 Task: Look for space in Susanville, United States from 6th September, 2023 to 15th September, 2023 for 6 adults in price range Rs.8000 to Rs.12000. Place can be entire place or private room with 6 bedrooms having 6 beds and 6 bathrooms. Property type can be house, flat, guest house. Amenities needed are: wifi, TV, free parkinig on premises, gym, breakfast. Booking option can be shelf check-in. Required host language is English.
Action: Mouse moved to (453, 116)
Screenshot: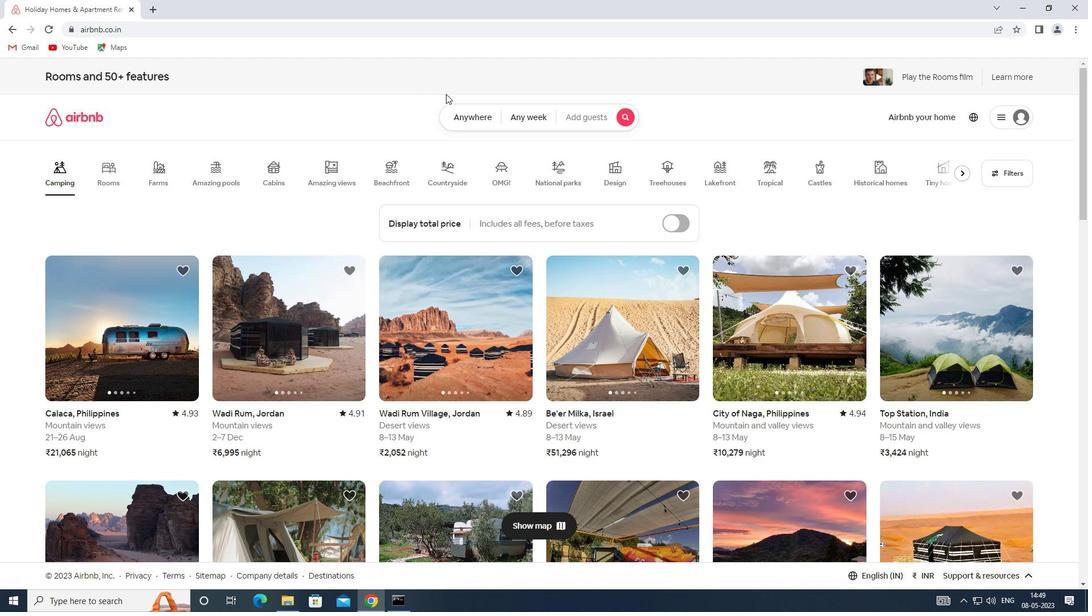 
Action: Mouse pressed left at (453, 116)
Screenshot: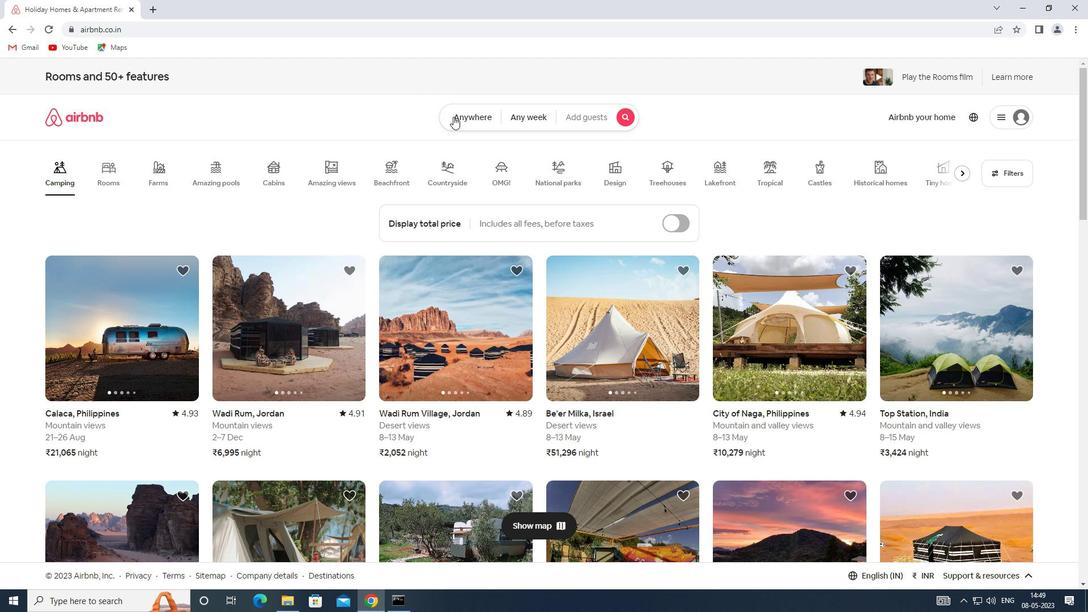 
Action: Mouse moved to (392, 151)
Screenshot: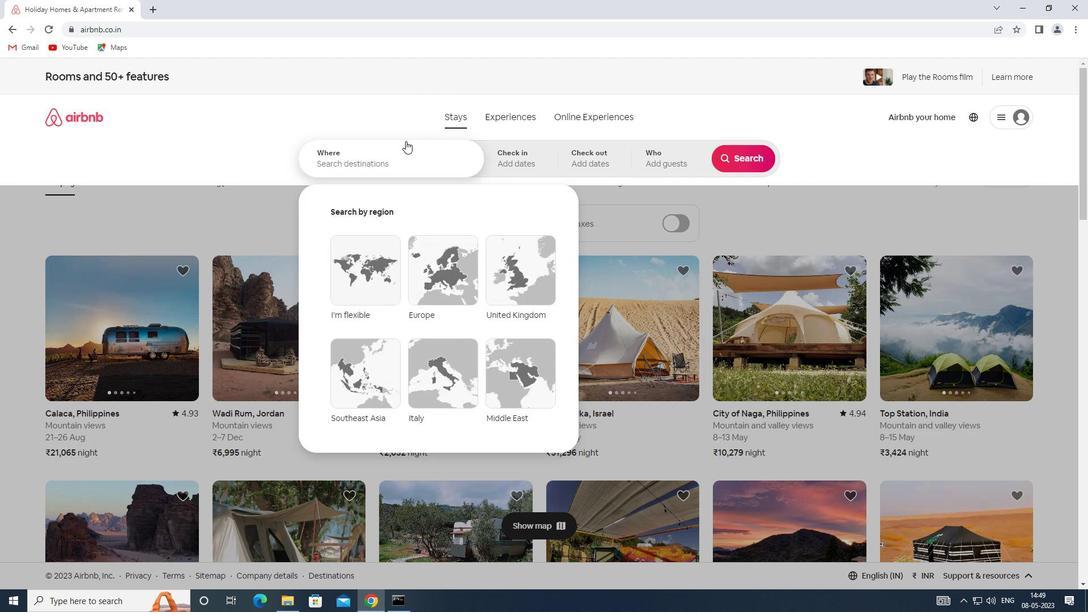 
Action: Mouse pressed left at (392, 151)
Screenshot: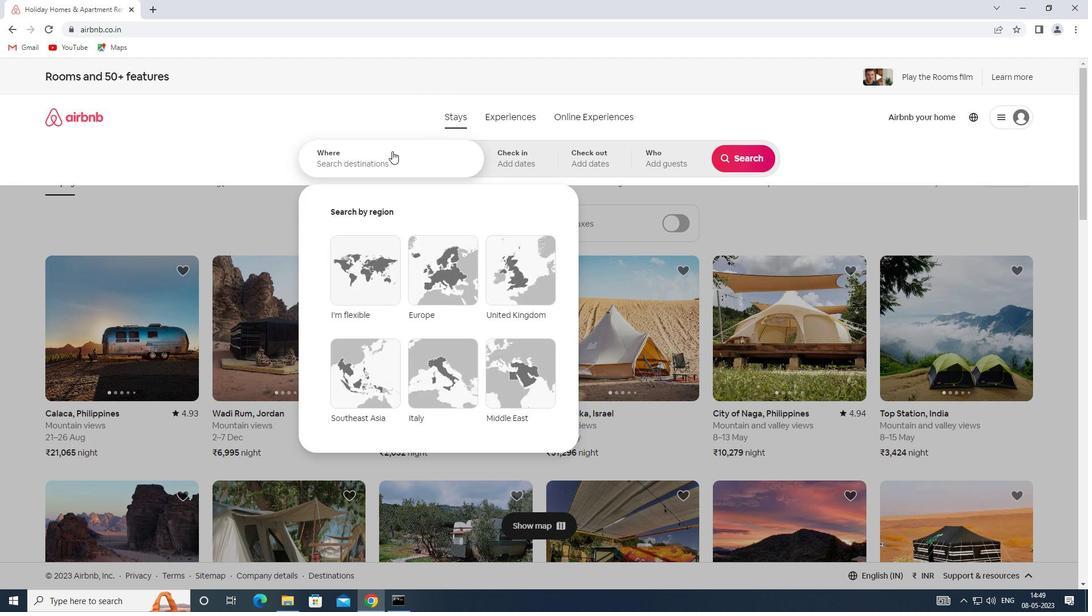 
Action: Key pressed <Key.shift><Key.shift><Key.shift><Key.shift><Key.shift><Key.shift><Key.shift><Key.shift><Key.shift><Key.shift>SPACE<Key.space>IN<Key.space><Key.shift>SUSANVILLE,<Key.shift>UNITED<Key.space><Key.shift>STATES
Screenshot: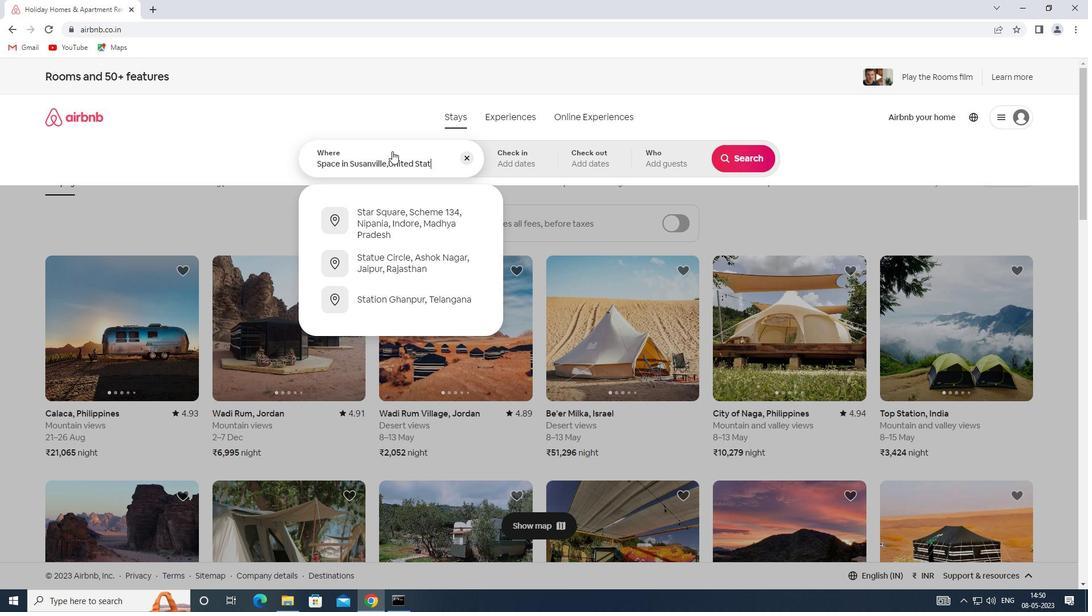 
Action: Mouse moved to (514, 151)
Screenshot: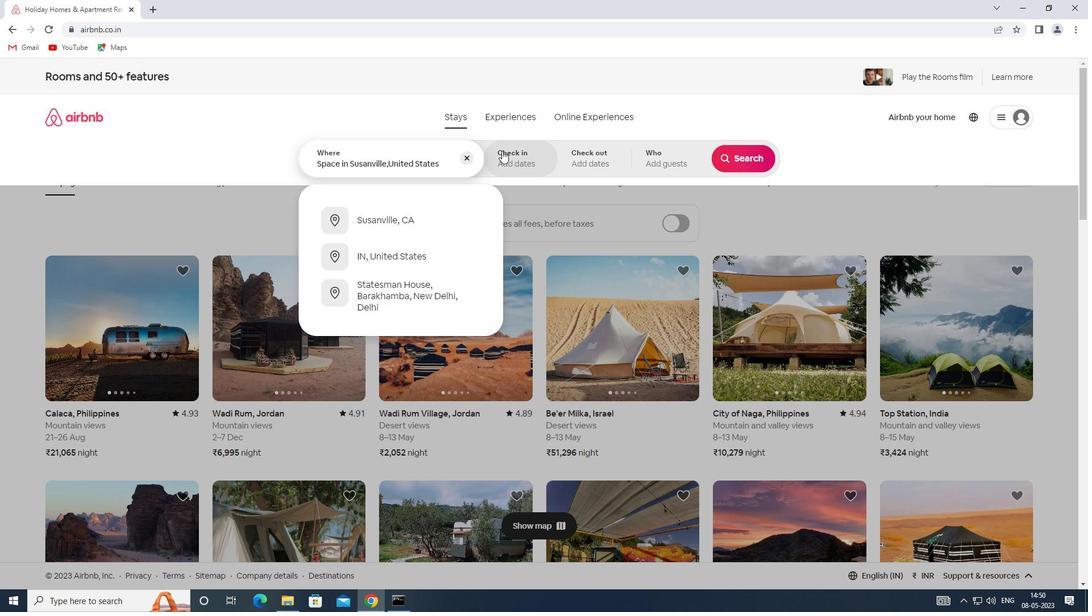 
Action: Mouse pressed left at (514, 151)
Screenshot: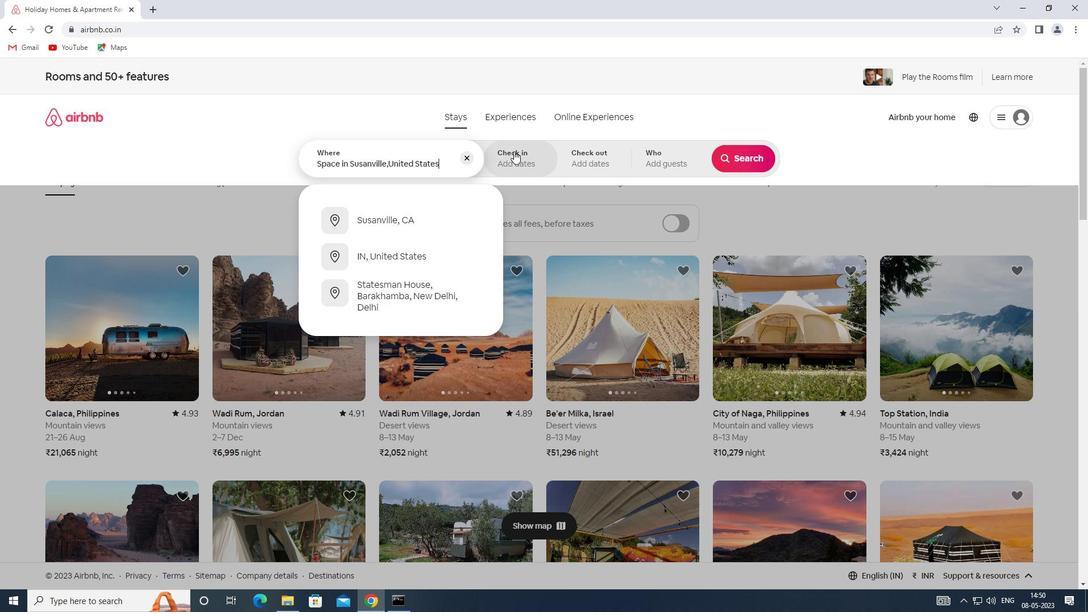 
Action: Mouse moved to (743, 248)
Screenshot: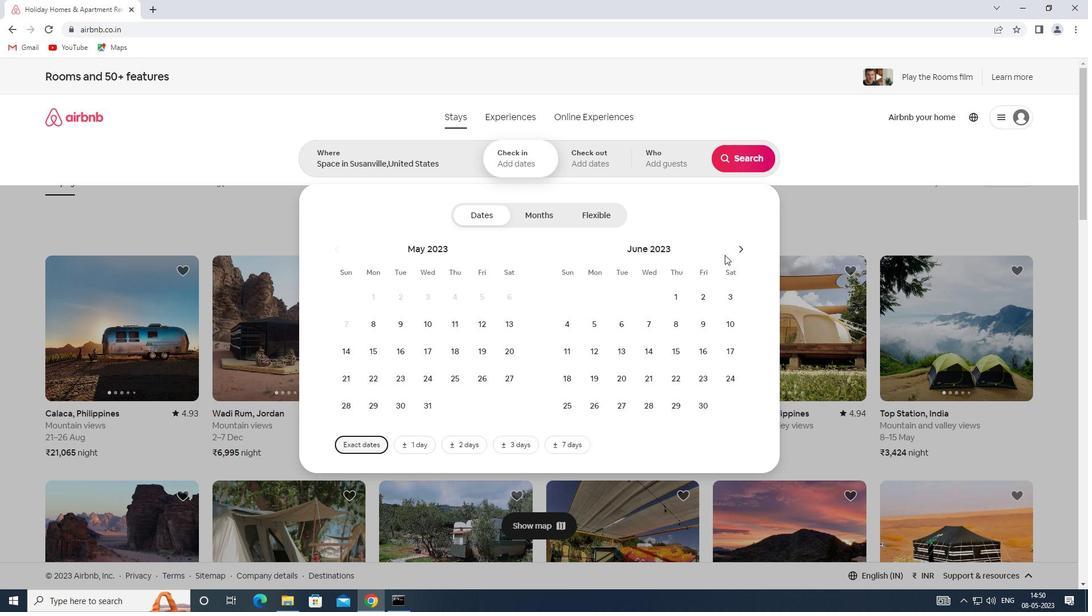 
Action: Mouse pressed left at (743, 248)
Screenshot: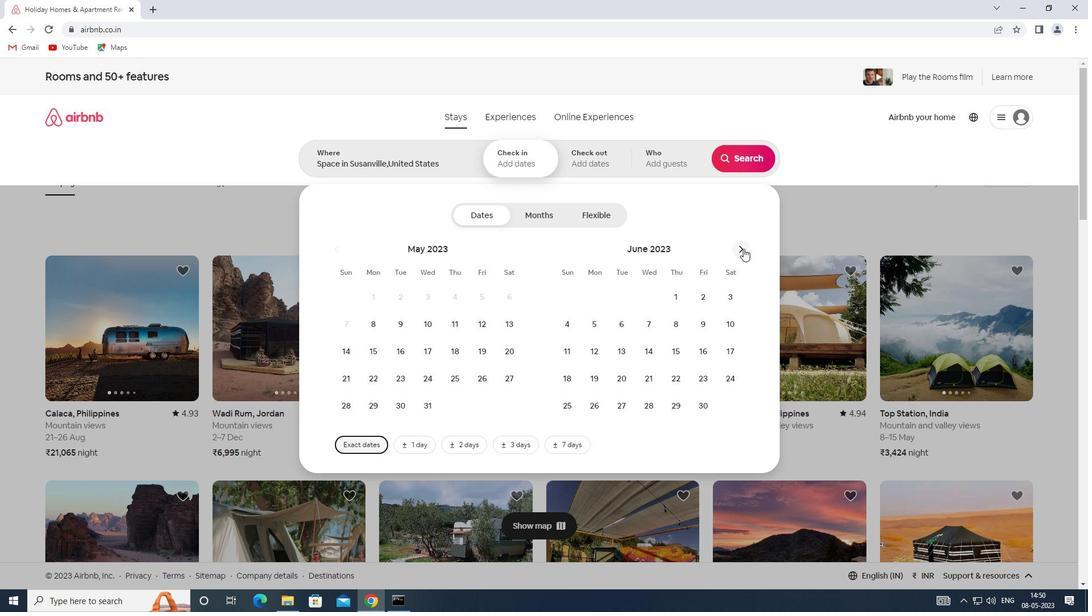 
Action: Mouse pressed left at (743, 248)
Screenshot: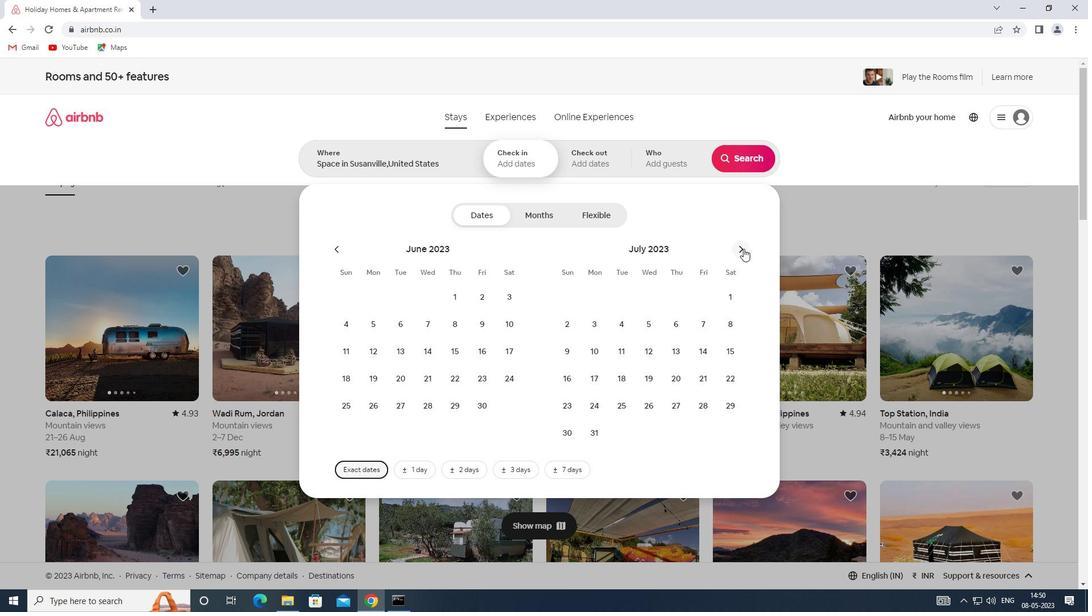 
Action: Mouse pressed left at (743, 248)
Screenshot: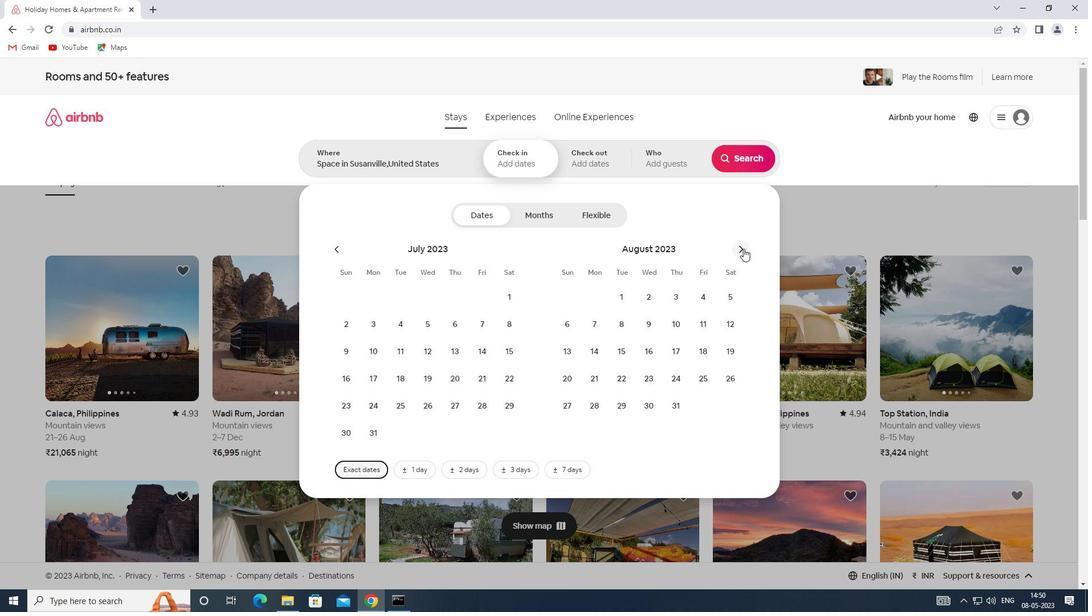 
Action: Mouse moved to (645, 319)
Screenshot: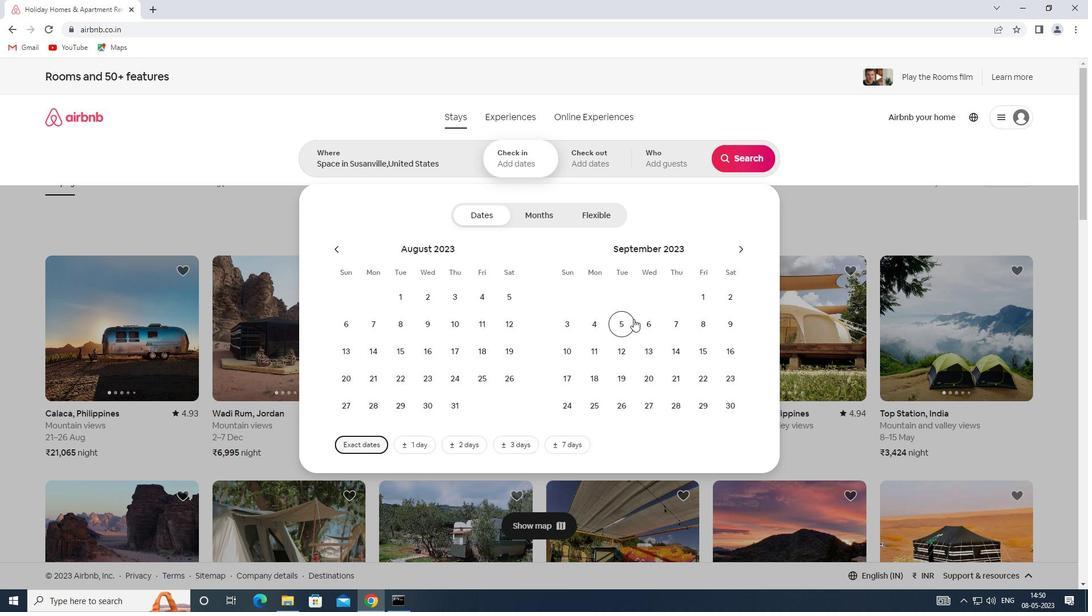
Action: Mouse pressed left at (645, 319)
Screenshot: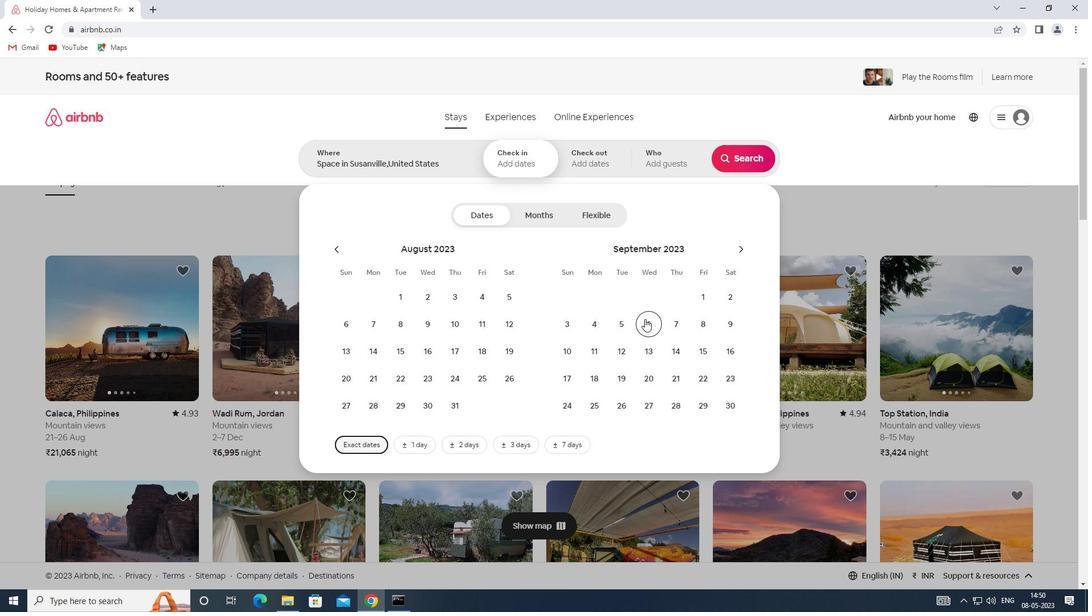 
Action: Mouse moved to (701, 351)
Screenshot: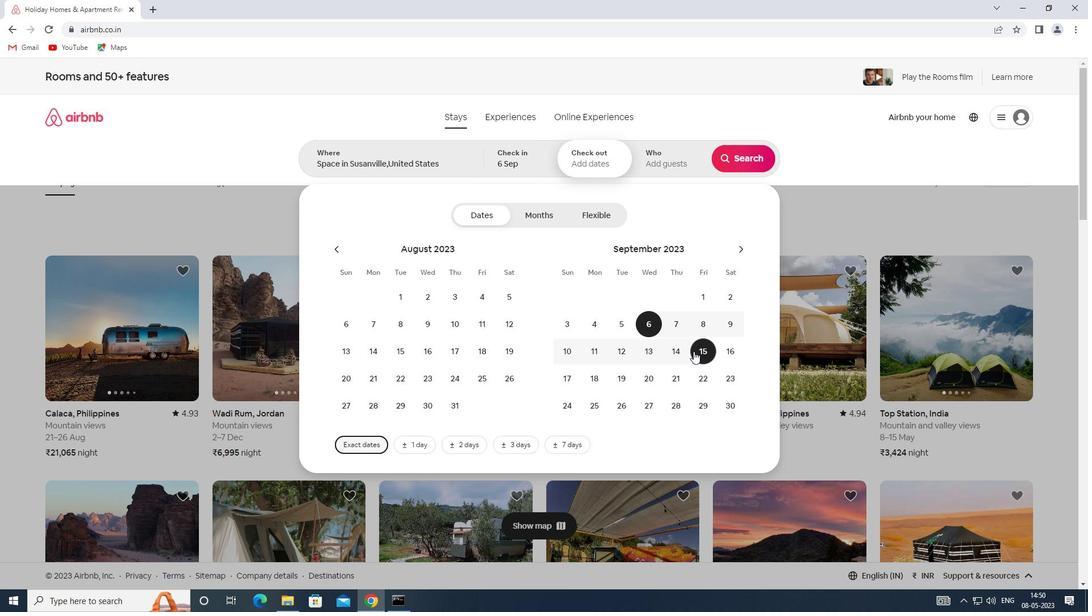 
Action: Mouse pressed left at (701, 351)
Screenshot: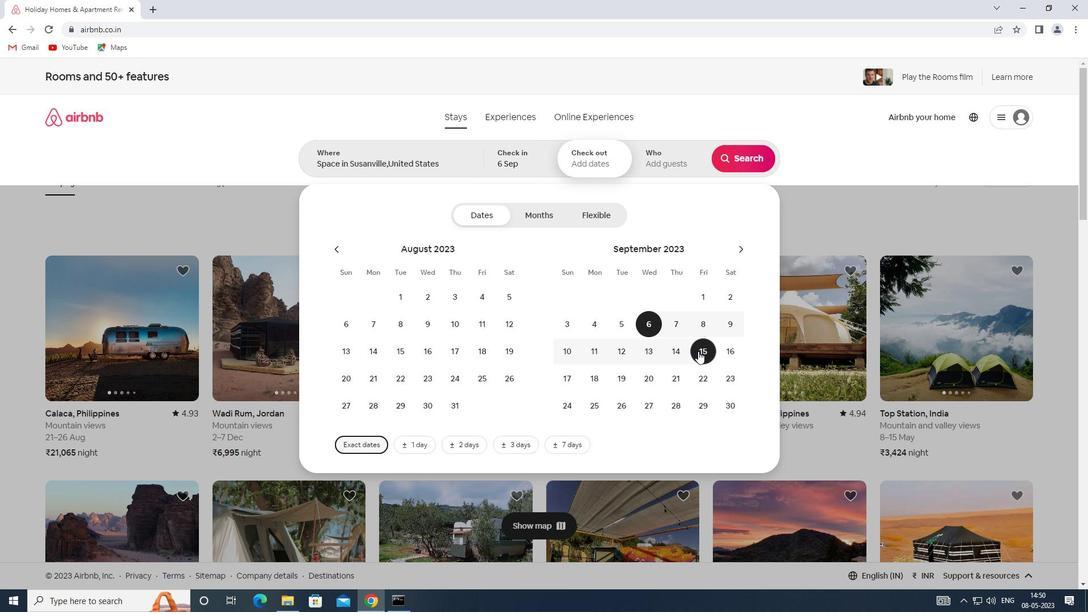 
Action: Mouse moved to (671, 163)
Screenshot: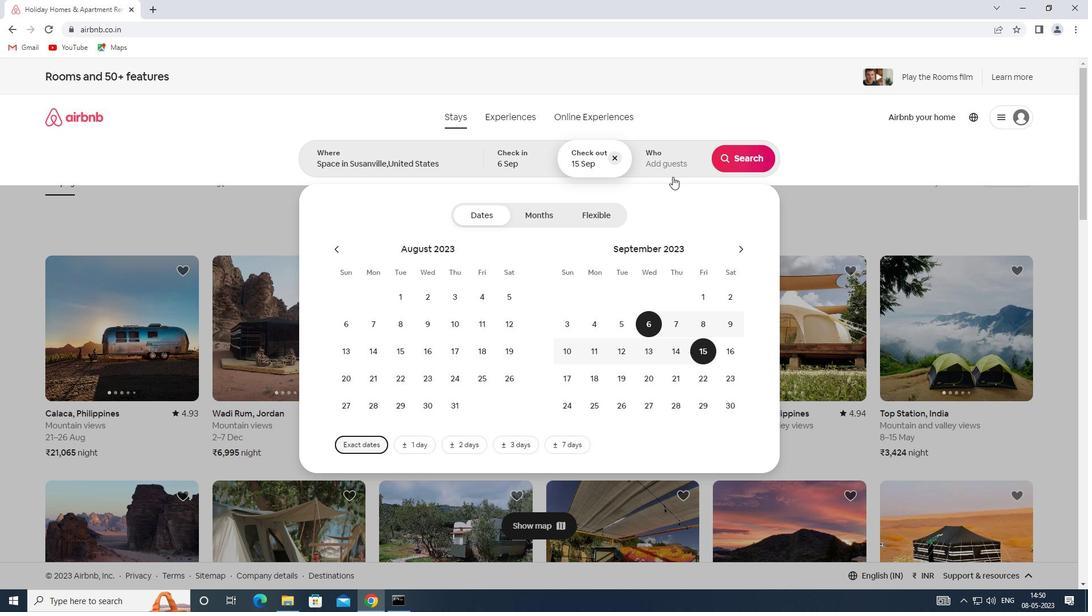 
Action: Mouse pressed left at (671, 163)
Screenshot: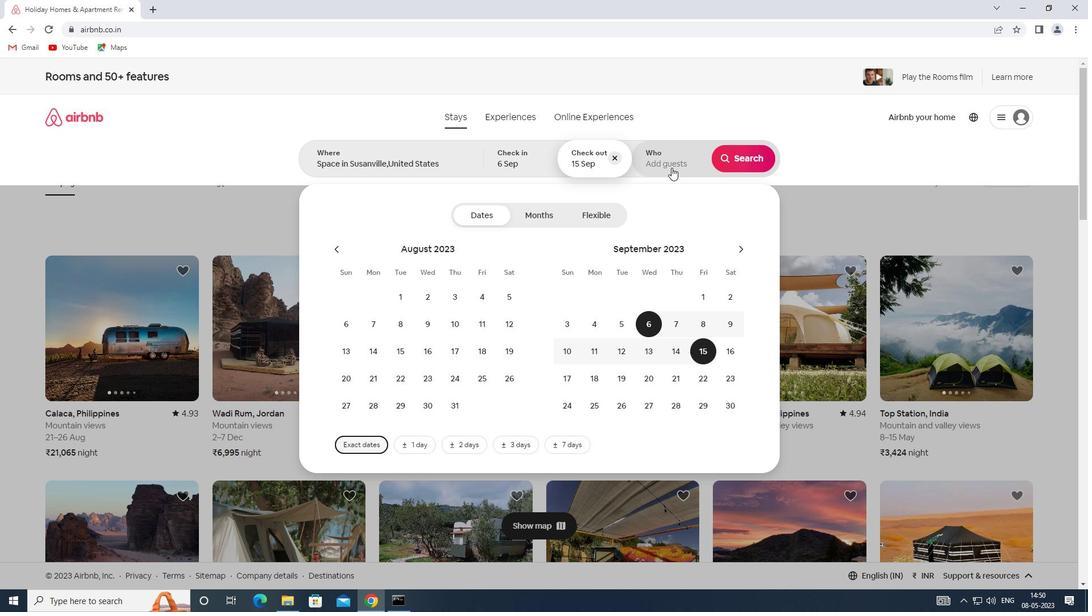
Action: Mouse moved to (746, 226)
Screenshot: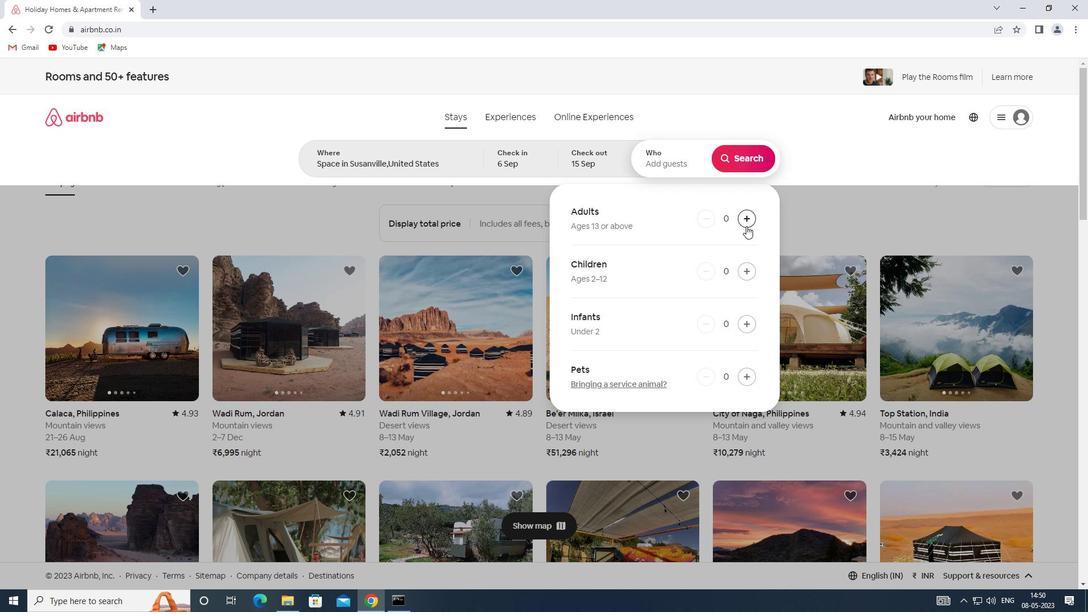 
Action: Mouse pressed left at (746, 226)
Screenshot: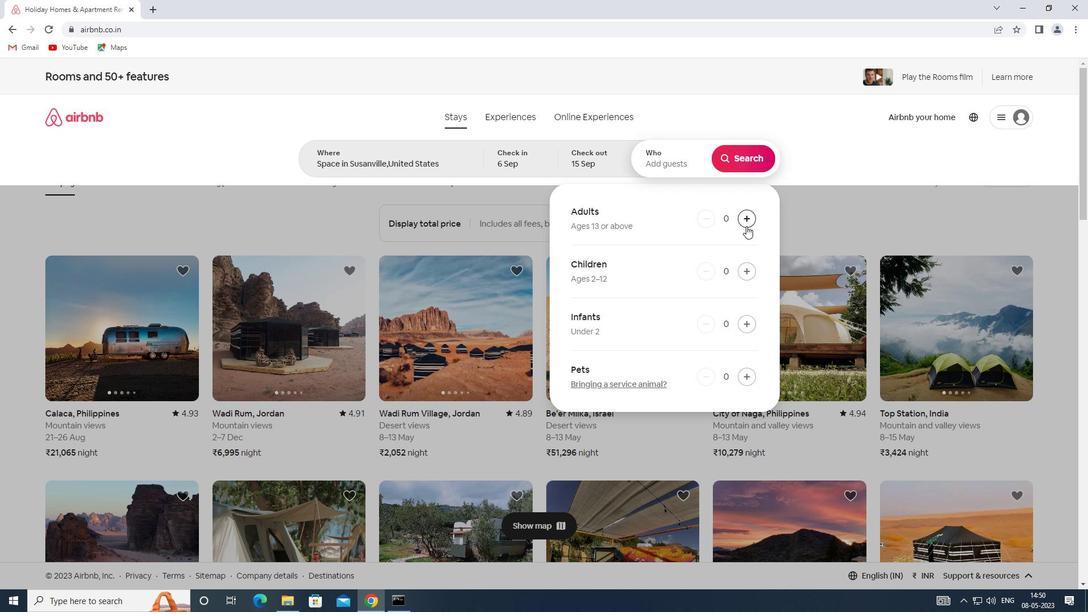 
Action: Mouse pressed left at (746, 226)
Screenshot: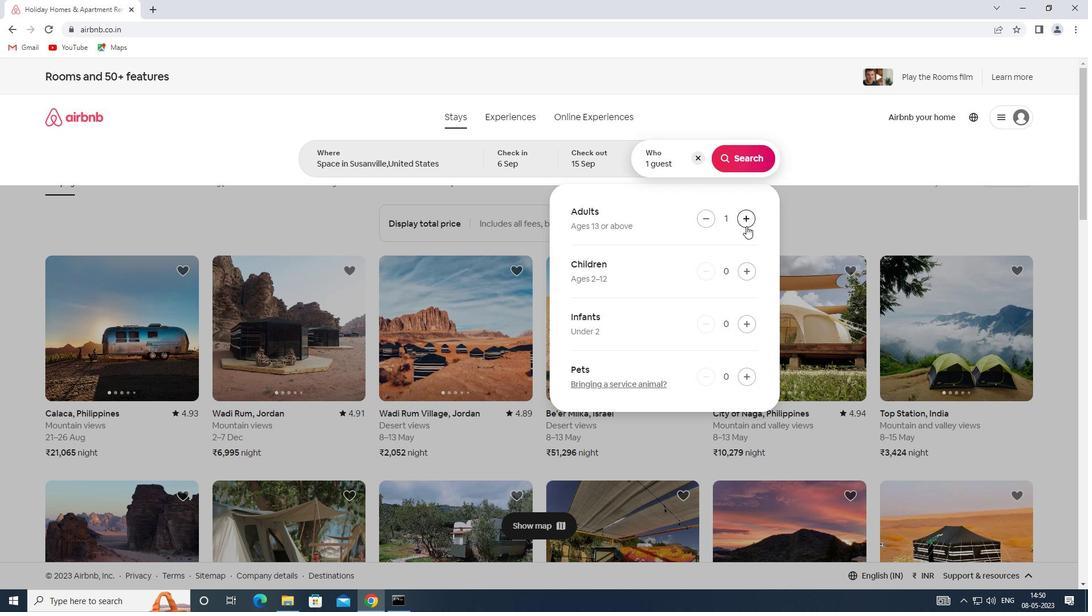 
Action: Mouse pressed left at (746, 226)
Screenshot: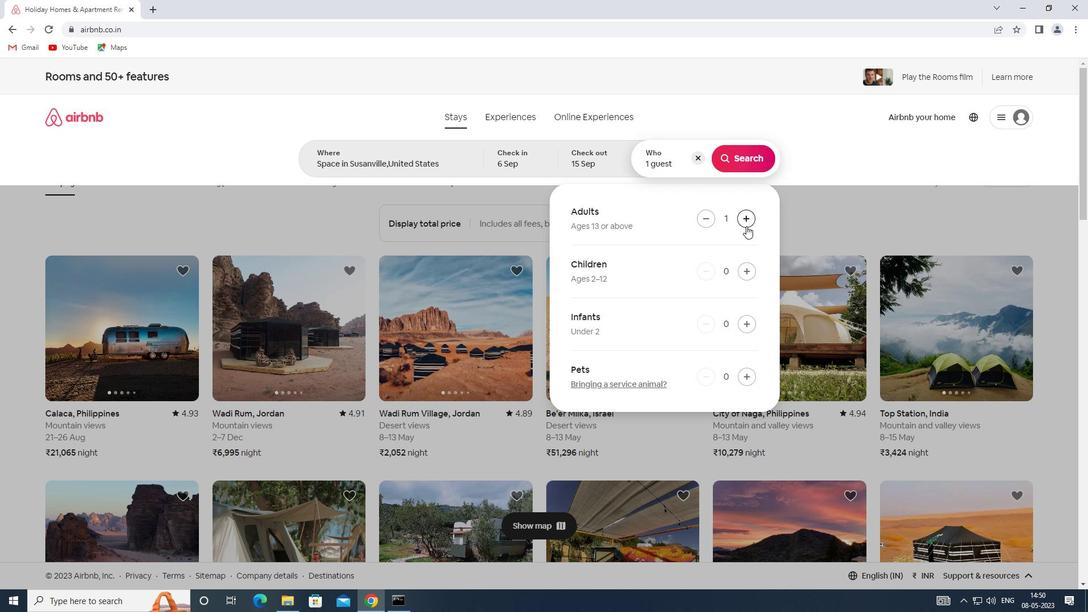 
Action: Mouse pressed left at (746, 226)
Screenshot: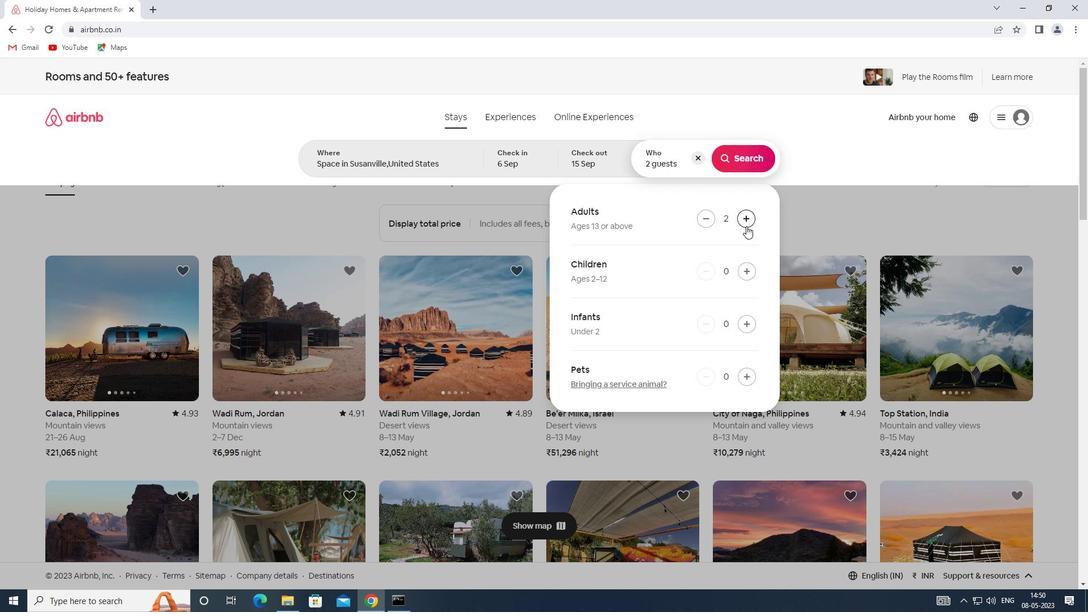 
Action: Mouse pressed left at (746, 226)
Screenshot: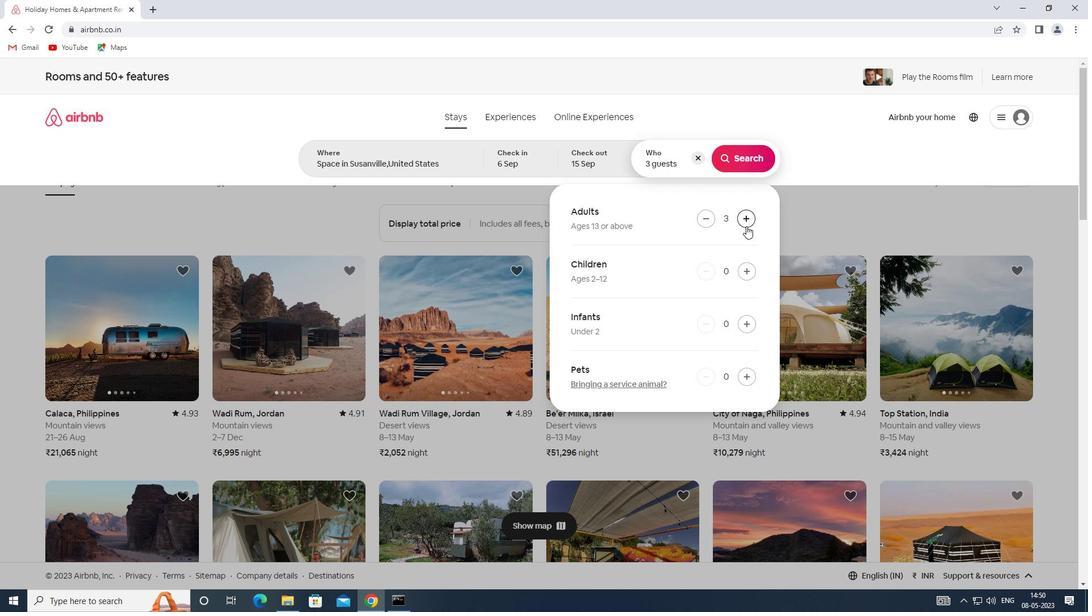 
Action: Mouse pressed left at (746, 226)
Screenshot: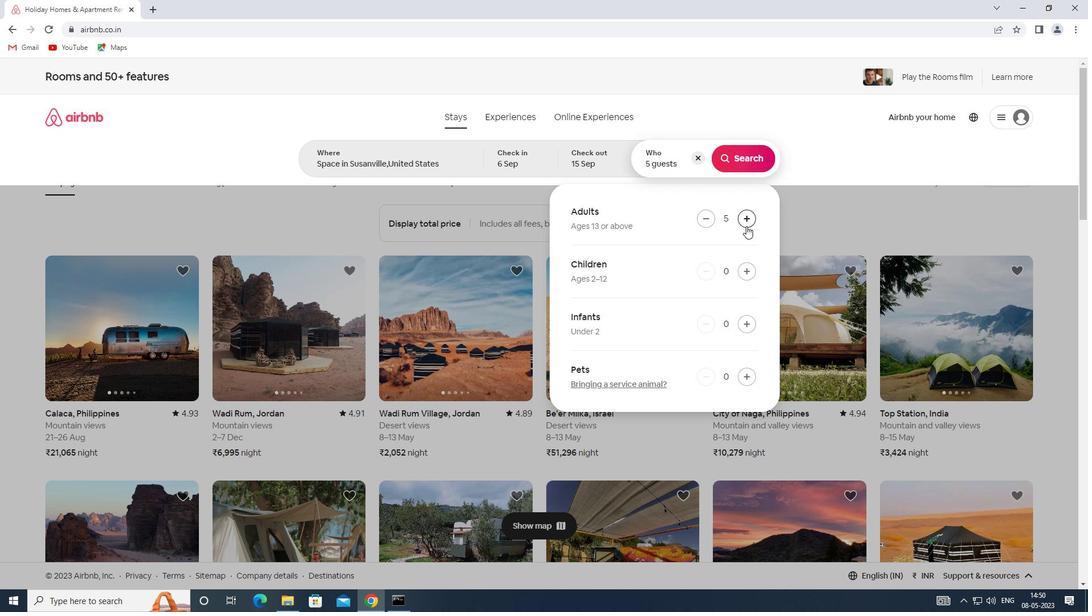 
Action: Mouse moved to (745, 156)
Screenshot: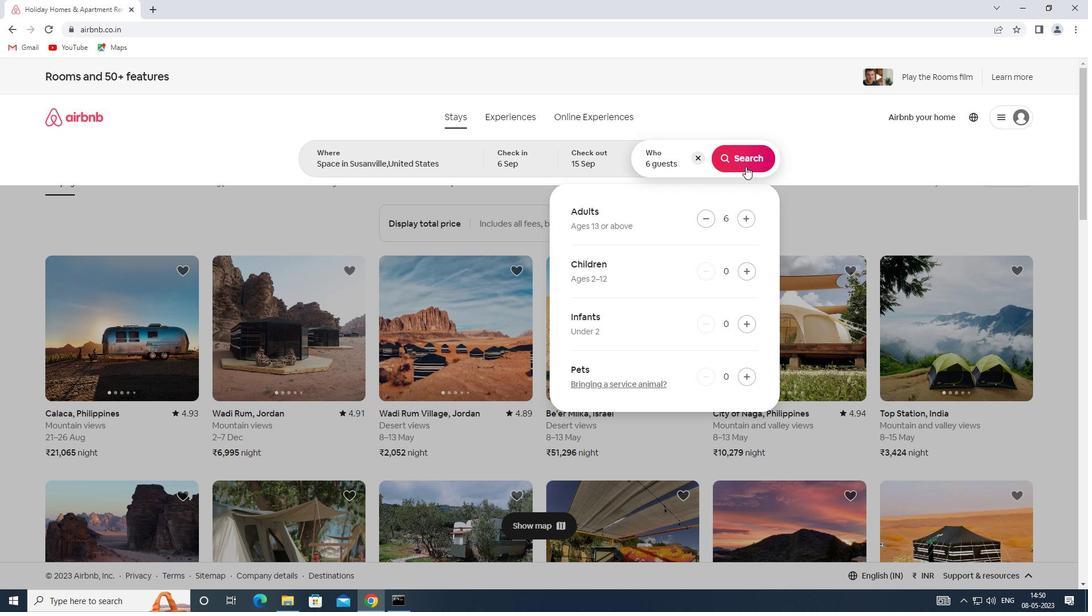 
Action: Mouse pressed left at (745, 156)
Screenshot: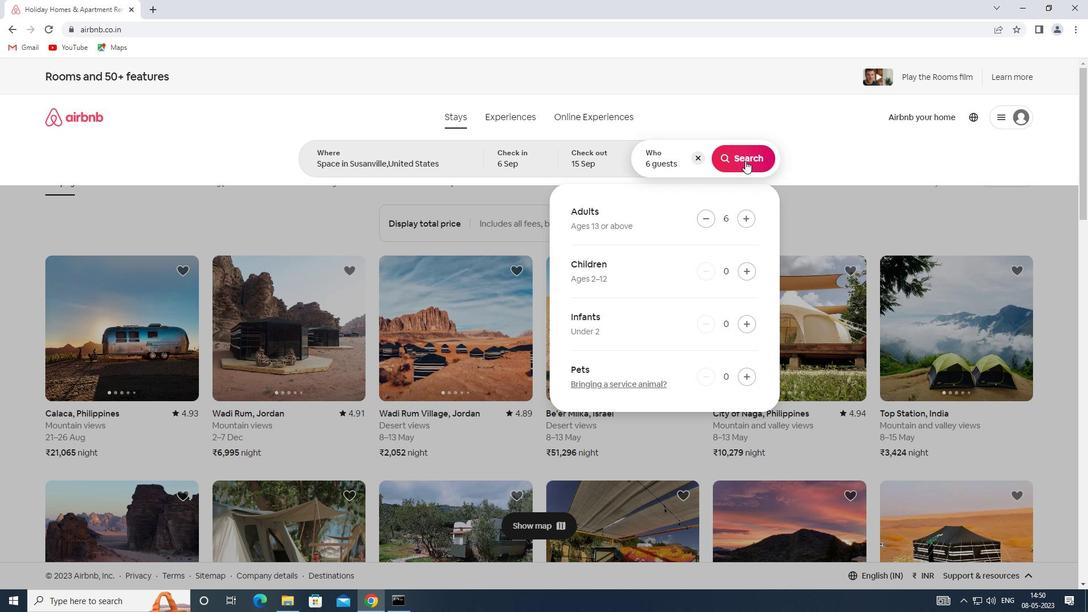 
Action: Mouse moved to (1021, 133)
Screenshot: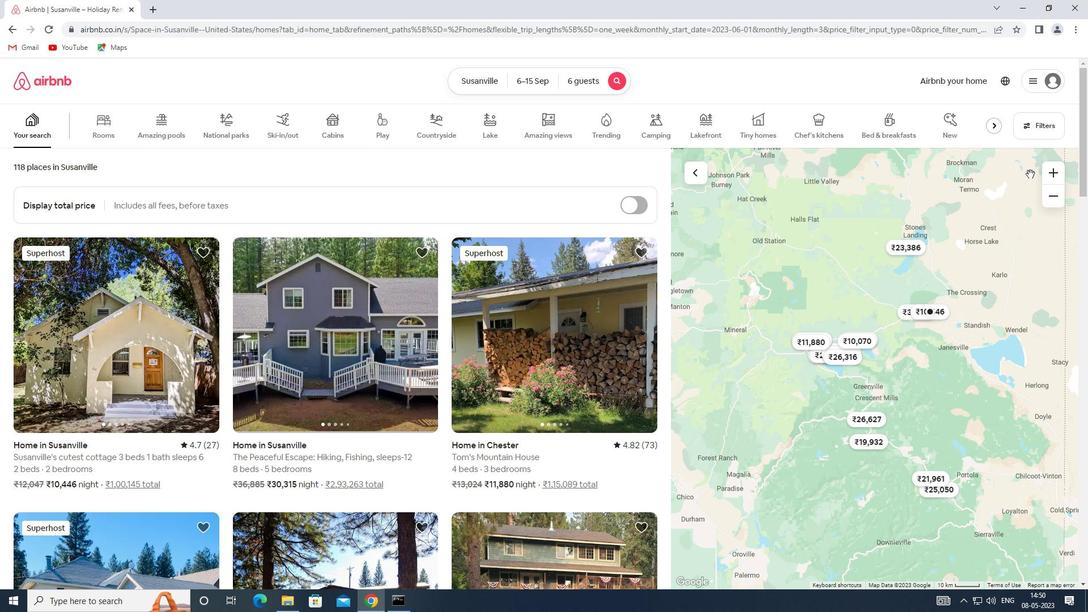 
Action: Mouse pressed left at (1021, 133)
Screenshot: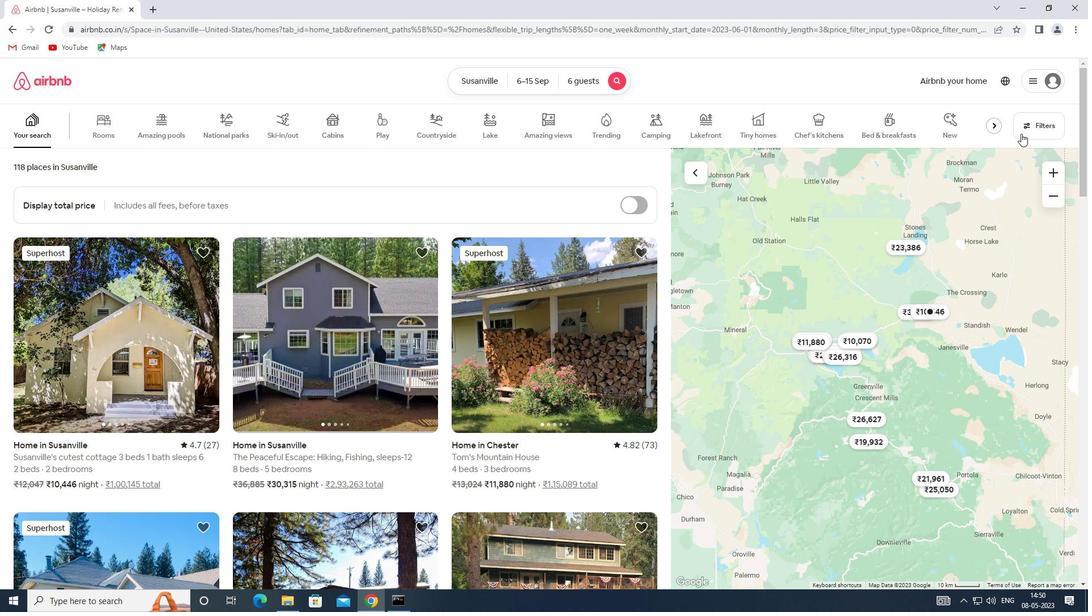 
Action: Mouse moved to (397, 404)
Screenshot: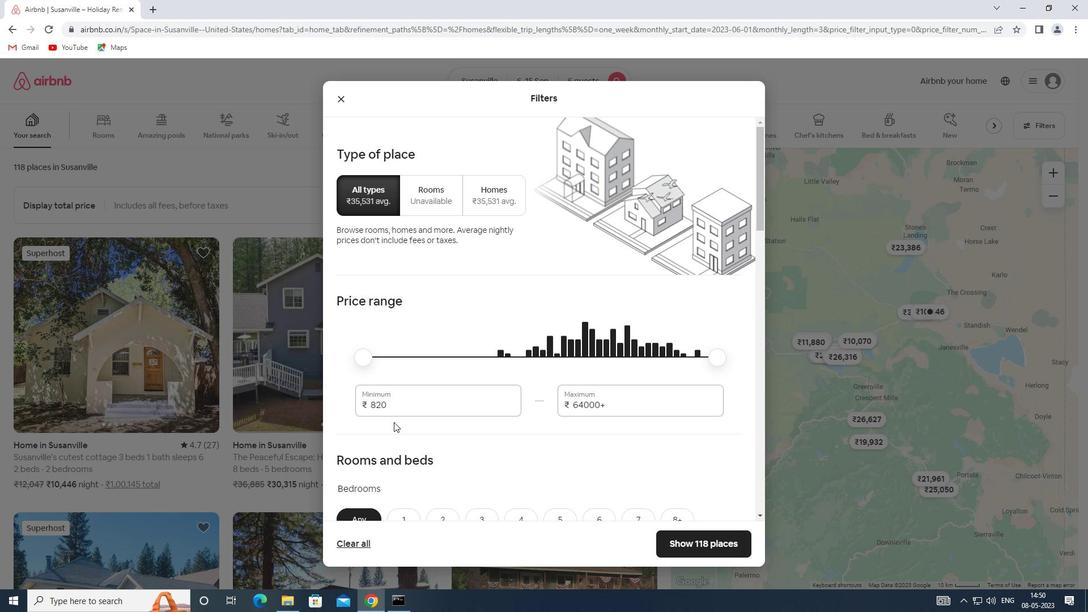 
Action: Mouse pressed left at (397, 404)
Screenshot: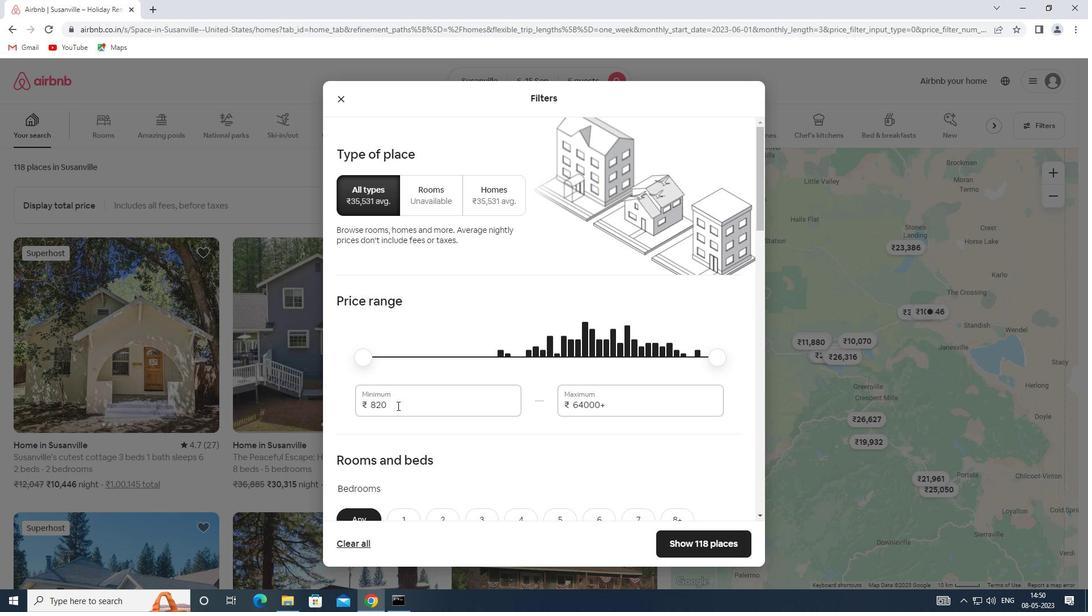 
Action: Mouse moved to (332, 405)
Screenshot: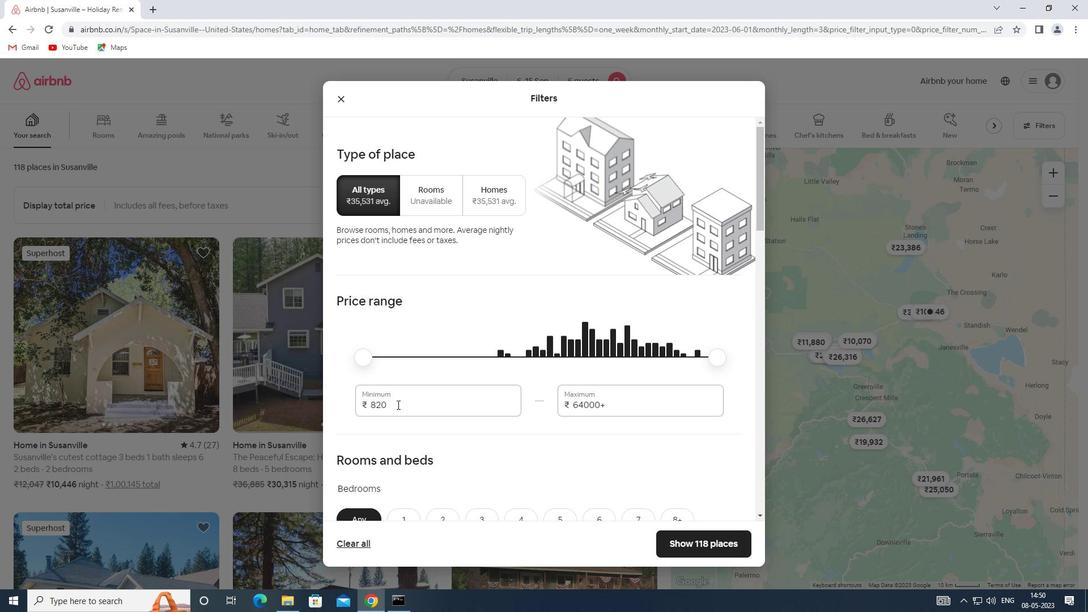 
Action: Key pressed 8000
Screenshot: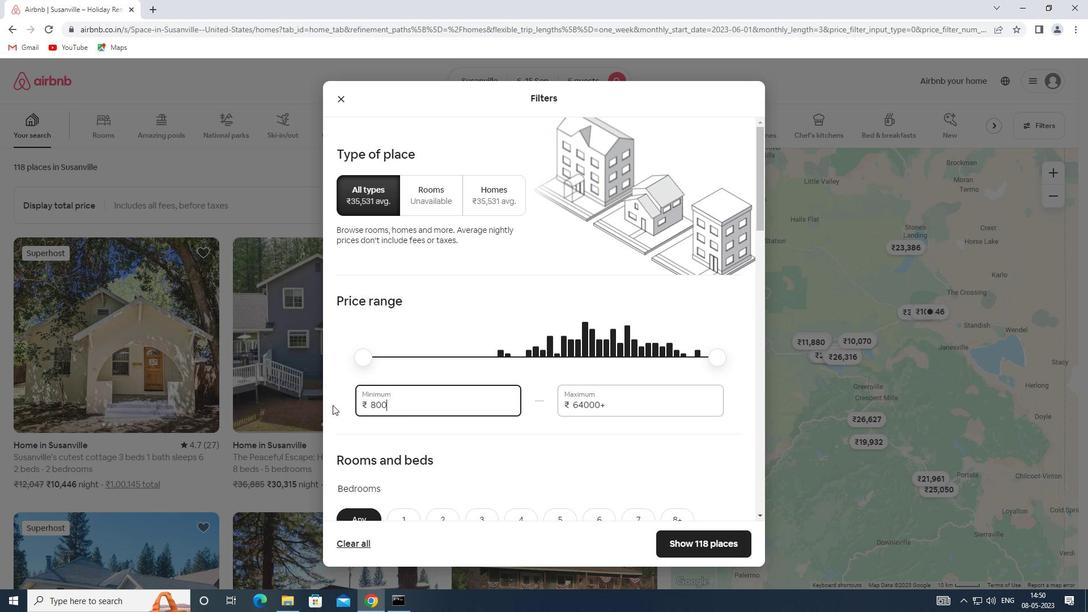 
Action: Mouse moved to (610, 406)
Screenshot: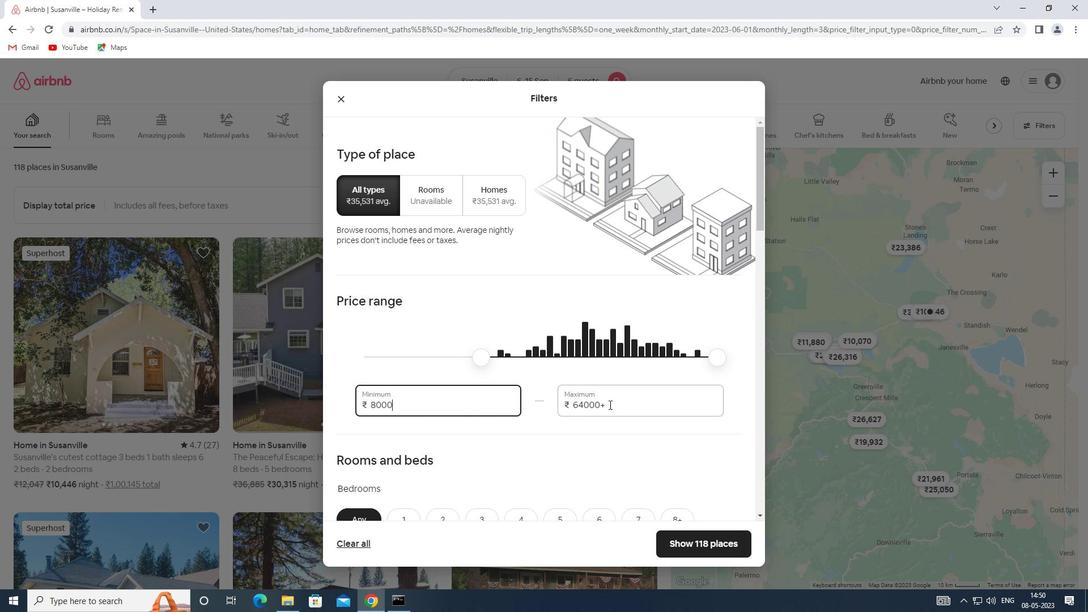 
Action: Mouse pressed left at (610, 406)
Screenshot: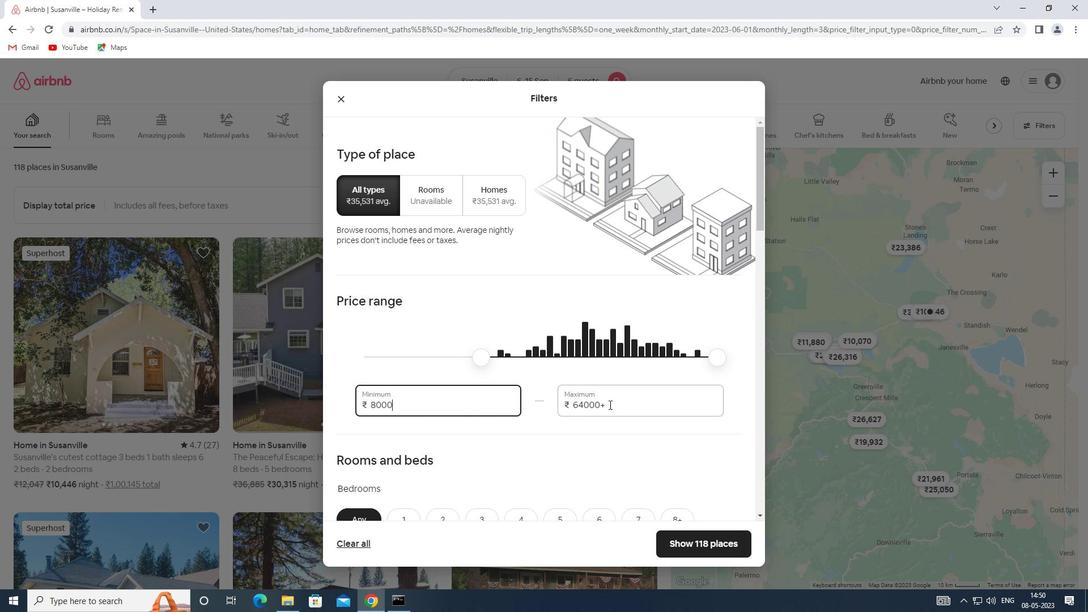 
Action: Mouse moved to (548, 408)
Screenshot: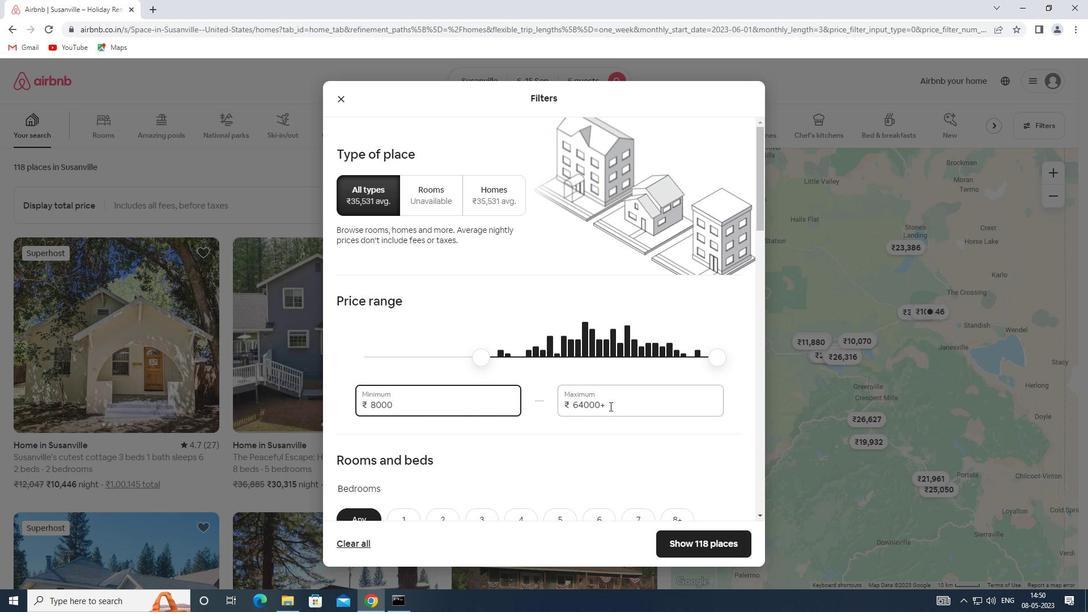 
Action: Key pressed 12000
Screenshot: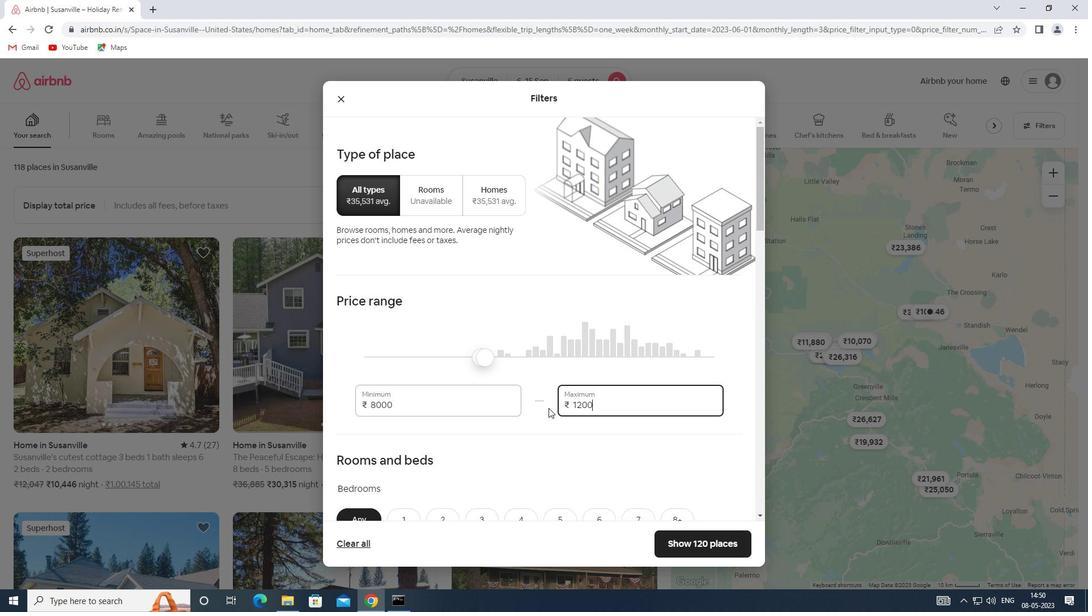 
Action: Mouse scrolled (548, 407) with delta (0, 0)
Screenshot: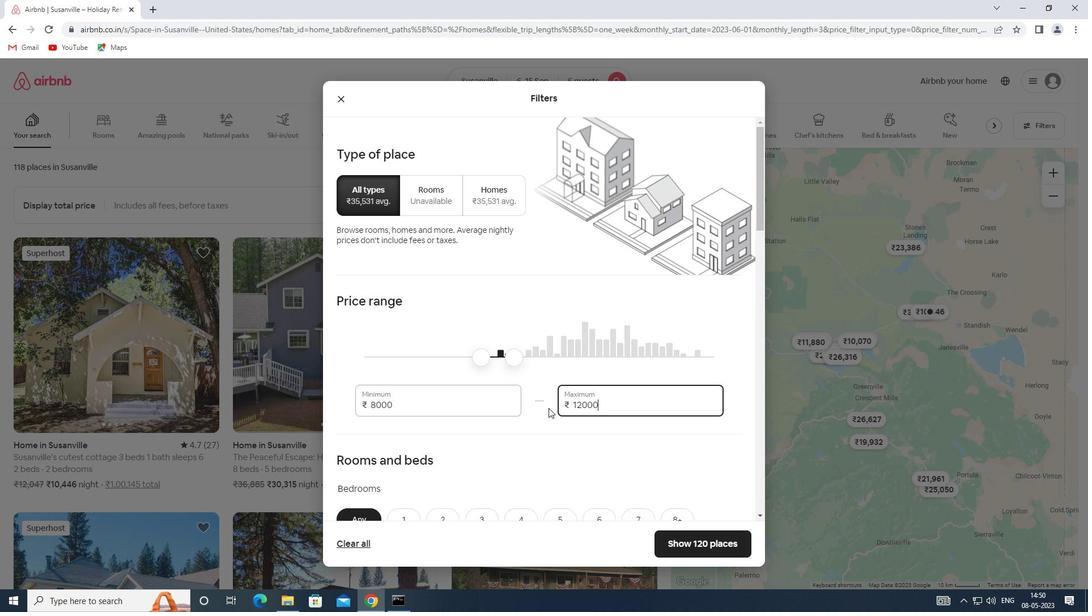 
Action: Mouse scrolled (548, 407) with delta (0, 0)
Screenshot: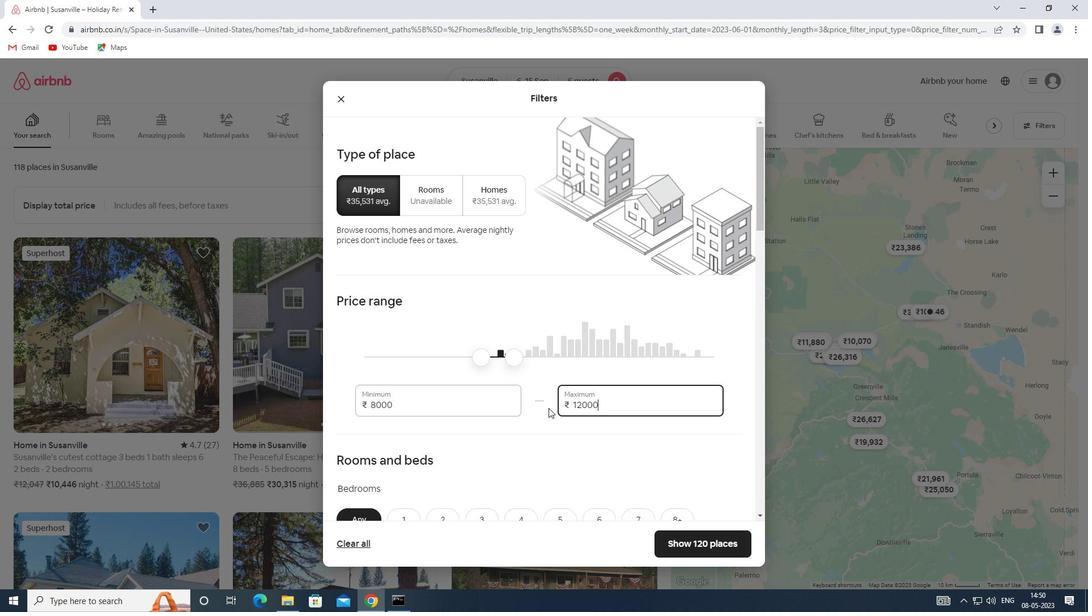 
Action: Mouse moved to (544, 399)
Screenshot: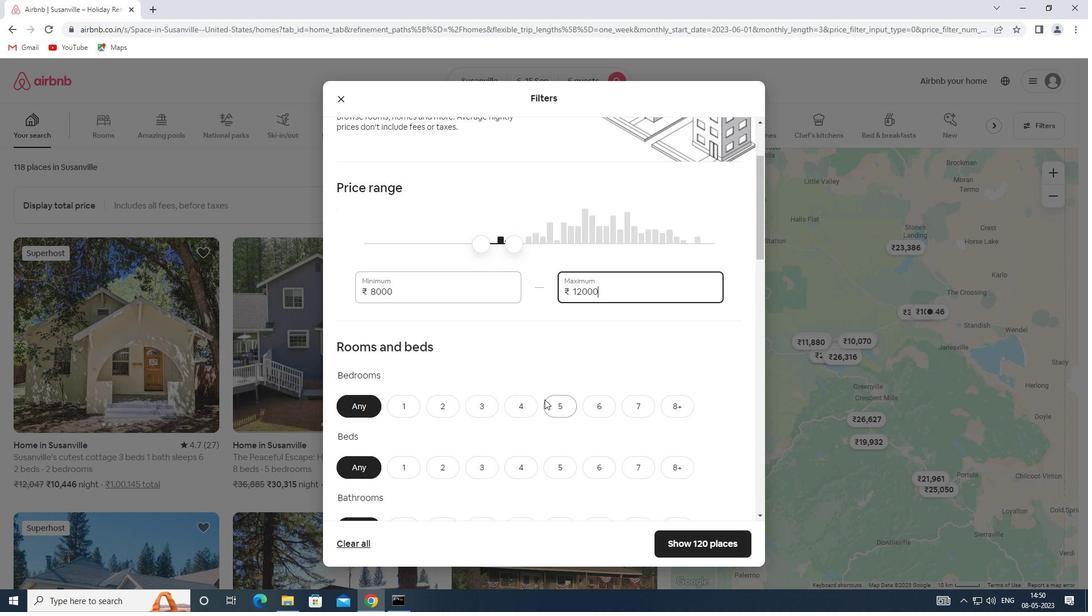 
Action: Mouse scrolled (544, 398) with delta (0, 0)
Screenshot: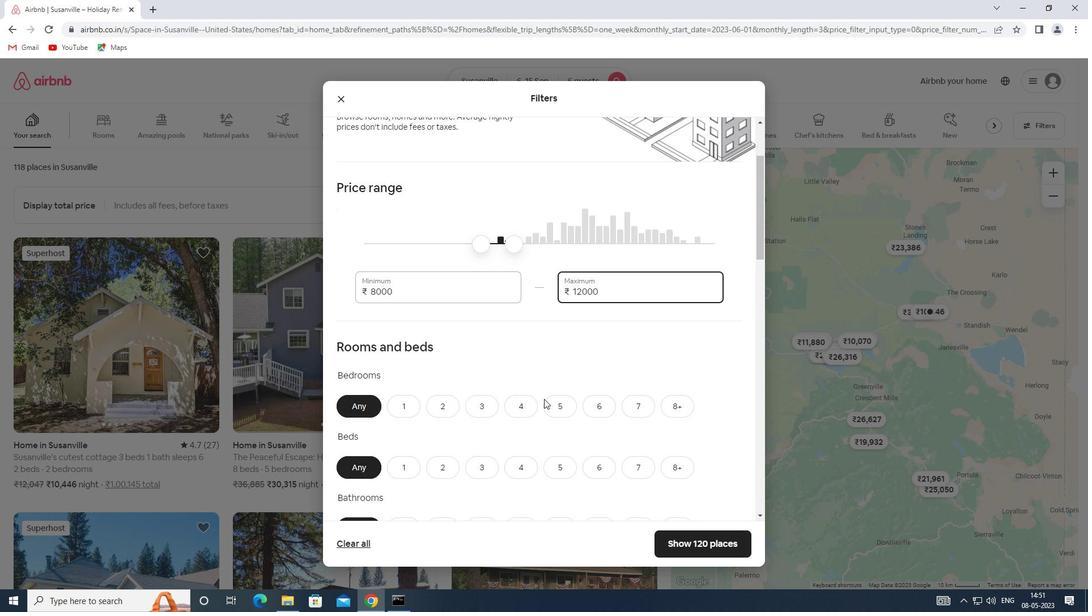 
Action: Mouse scrolled (544, 398) with delta (0, 0)
Screenshot: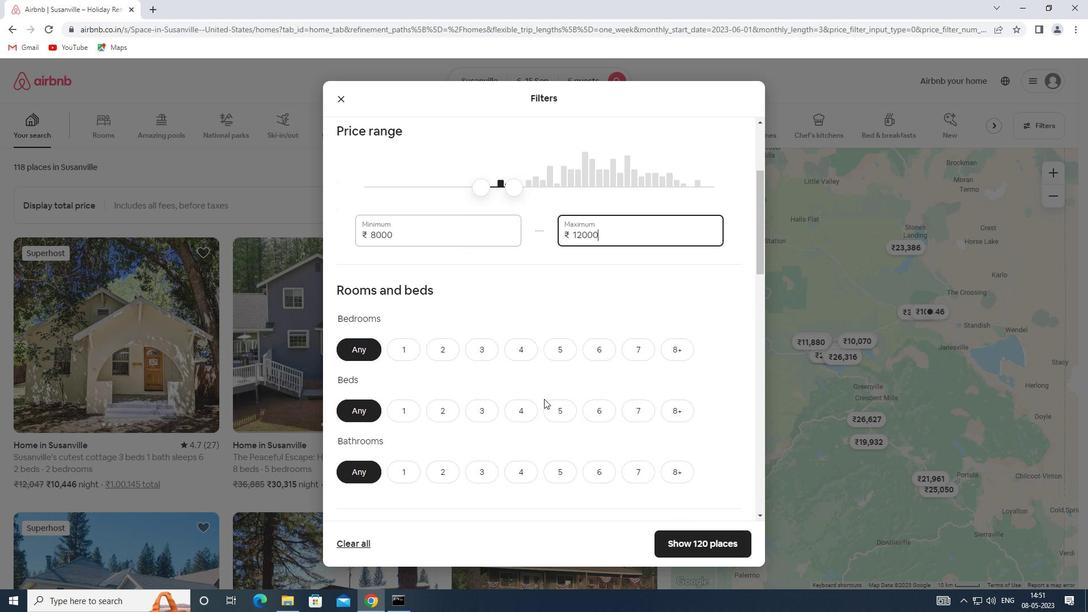 
Action: Mouse moved to (602, 290)
Screenshot: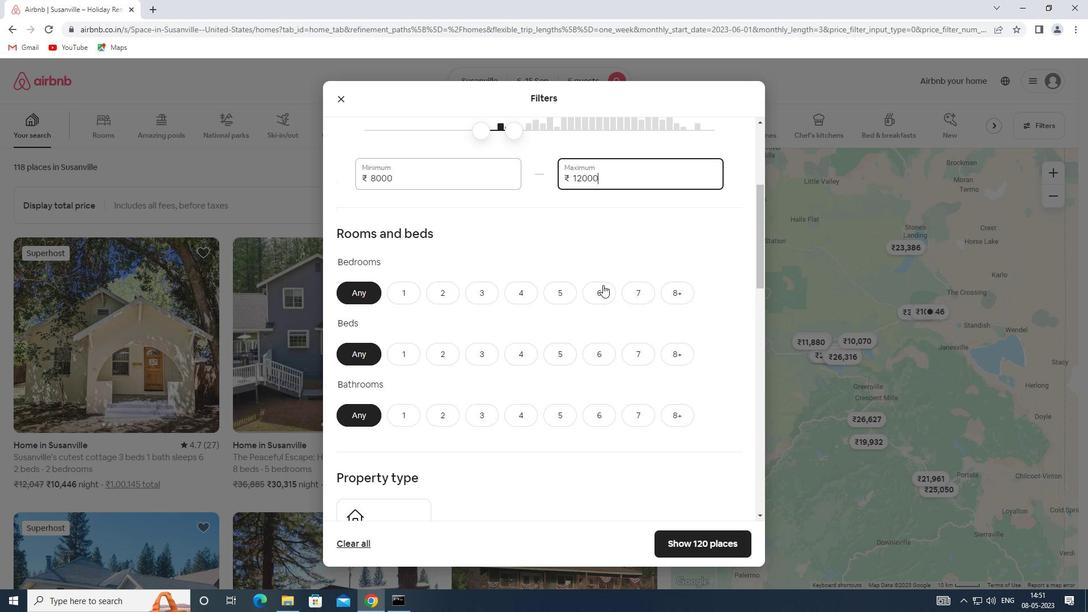 
Action: Mouse pressed left at (602, 290)
Screenshot: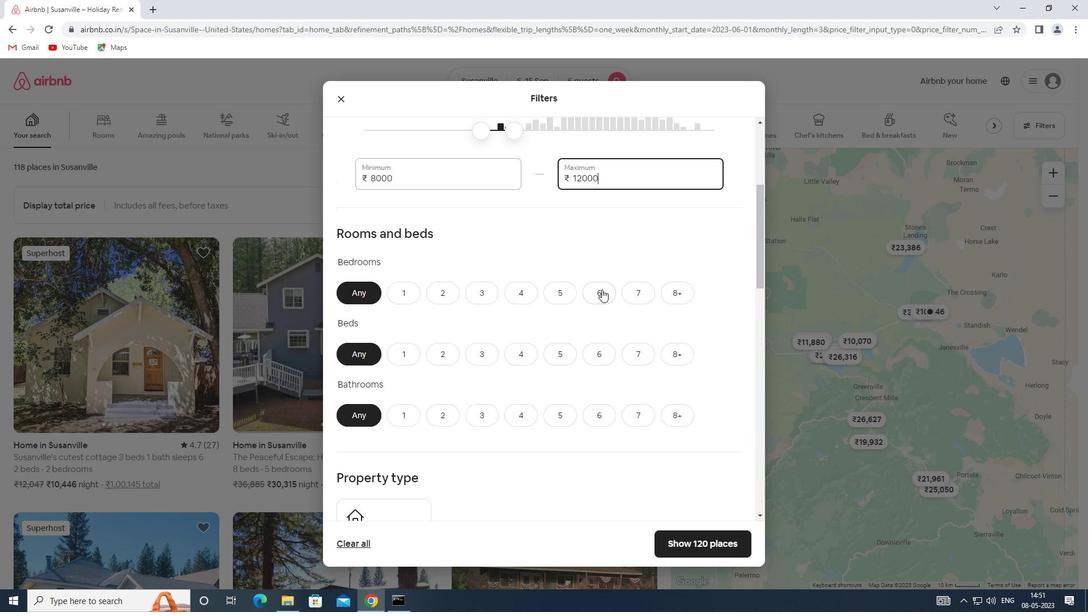 
Action: Mouse moved to (600, 361)
Screenshot: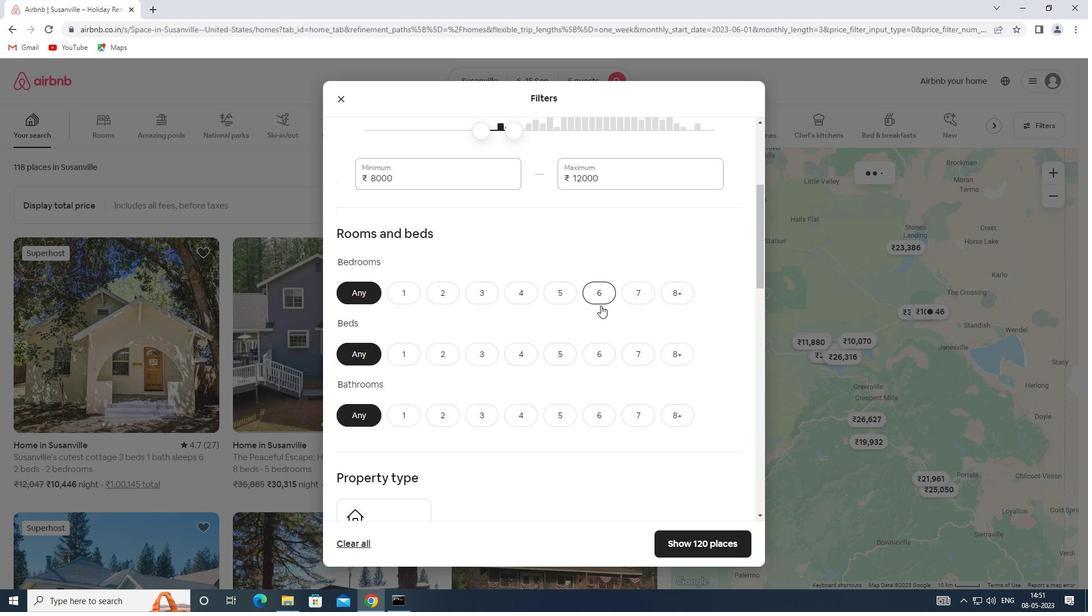 
Action: Mouse pressed left at (600, 361)
Screenshot: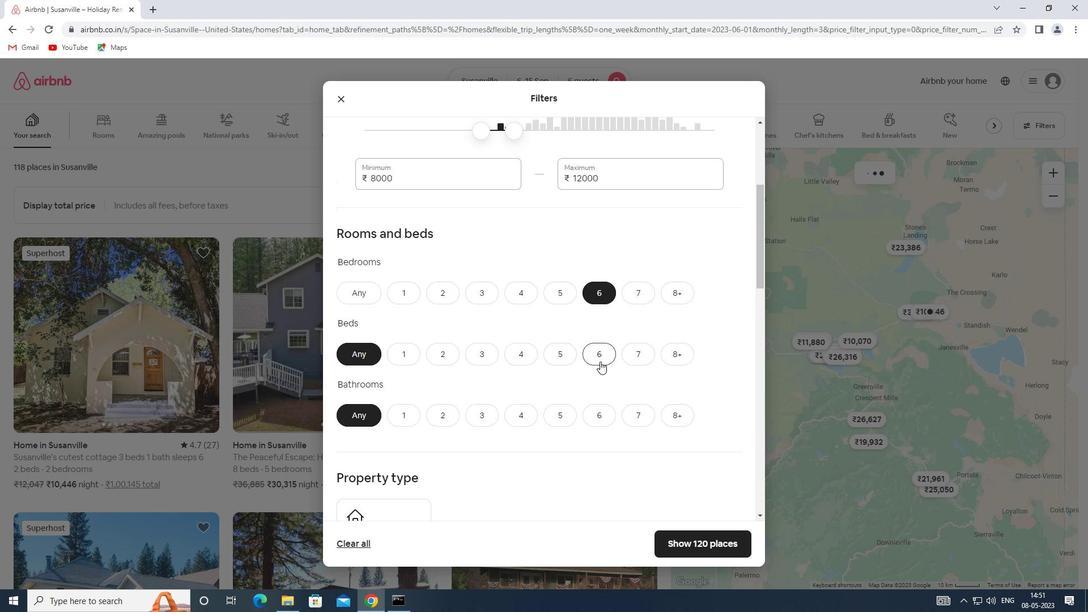 
Action: Mouse moved to (597, 418)
Screenshot: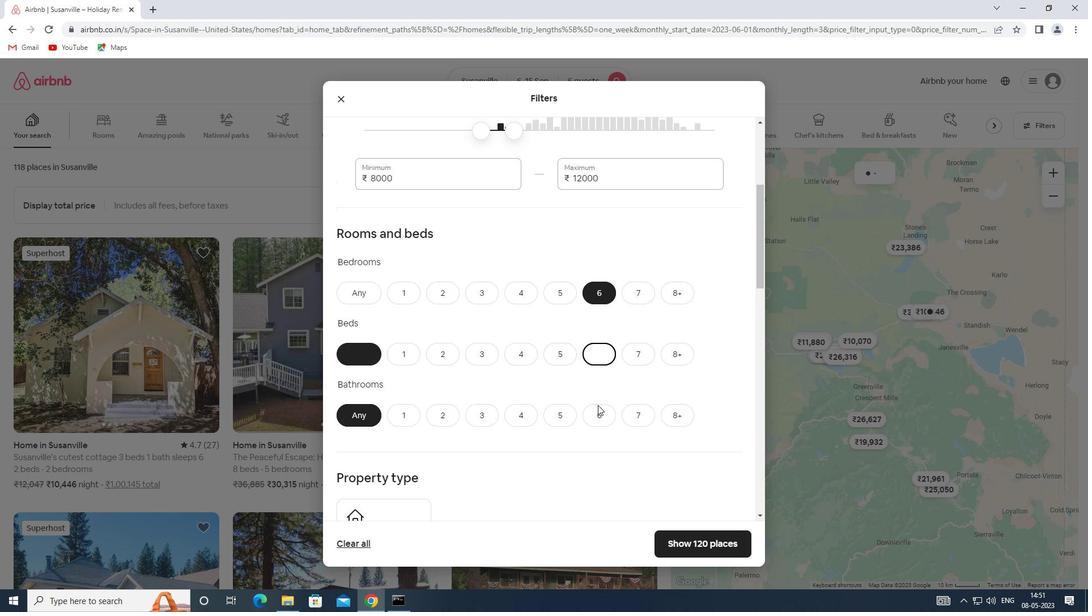 
Action: Mouse pressed left at (597, 418)
Screenshot: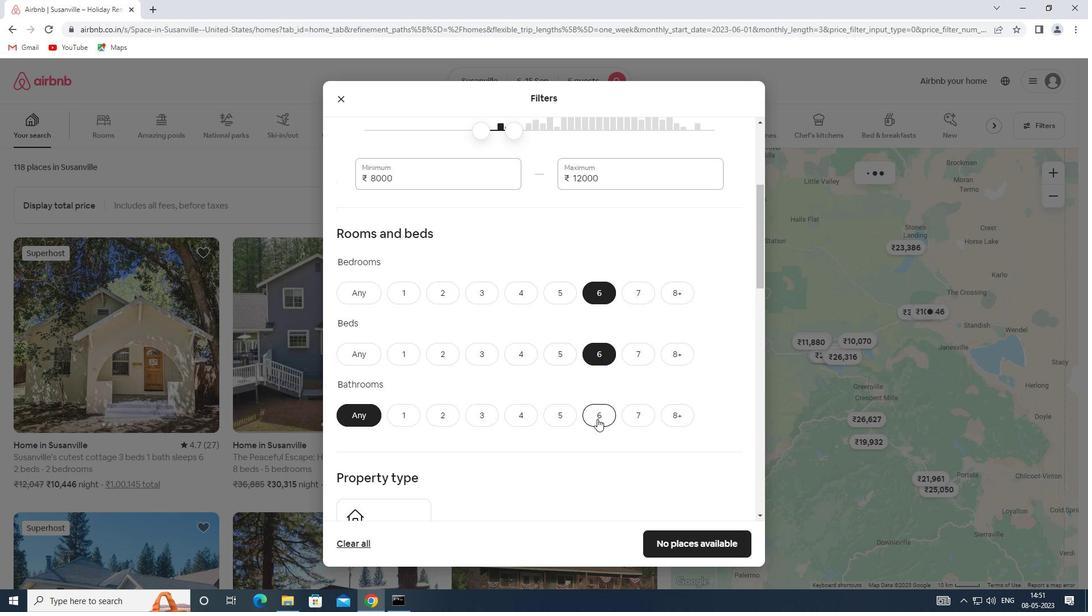 
Action: Mouse moved to (597, 418)
Screenshot: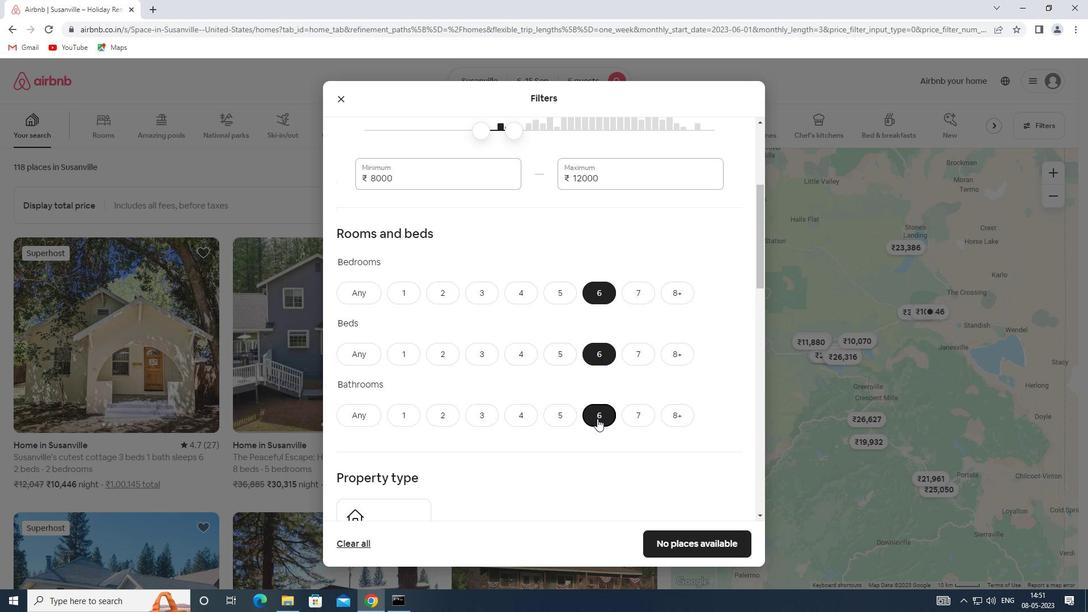 
Action: Mouse scrolled (597, 418) with delta (0, 0)
Screenshot: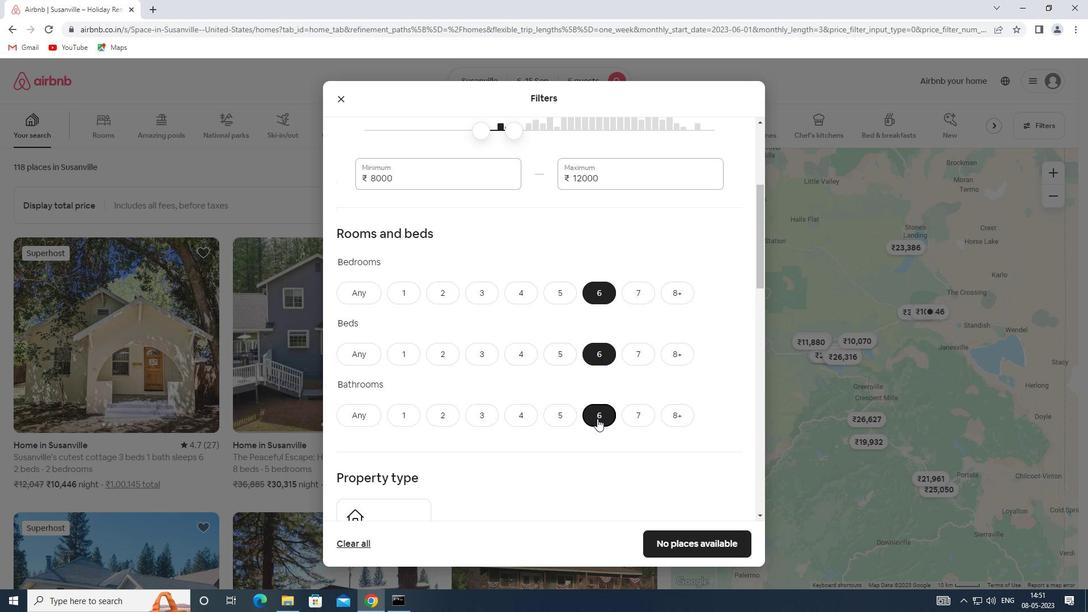 
Action: Mouse scrolled (597, 418) with delta (0, 0)
Screenshot: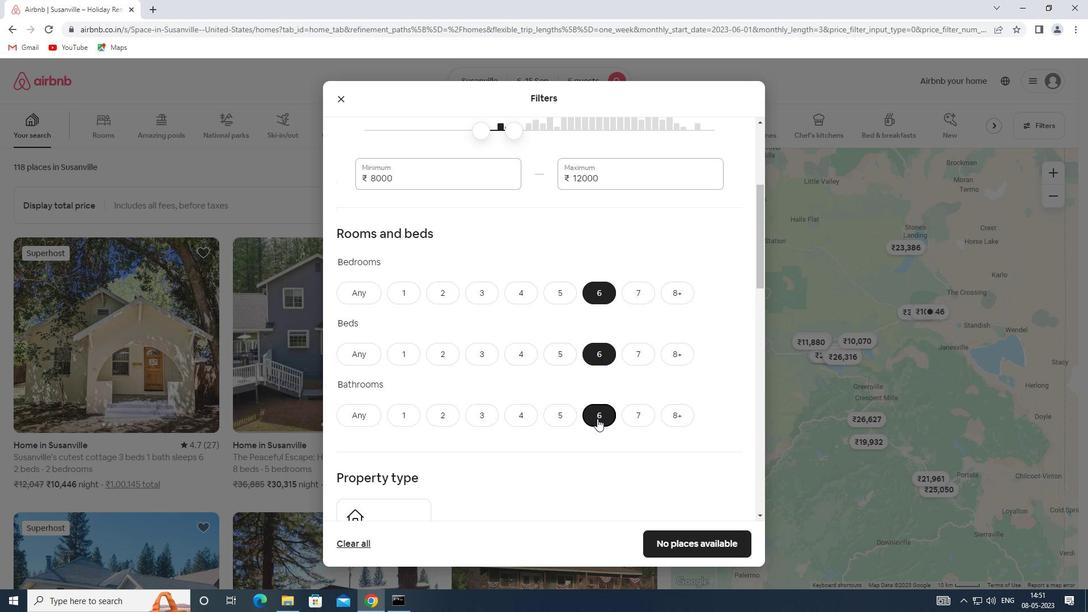
Action: Mouse moved to (356, 426)
Screenshot: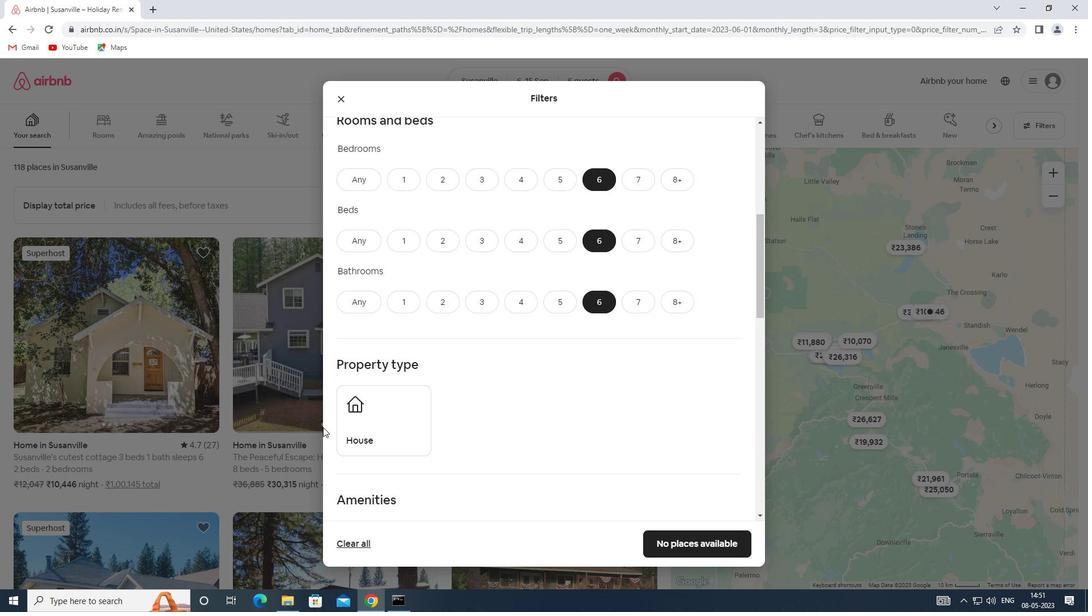 
Action: Mouse pressed left at (356, 426)
Screenshot: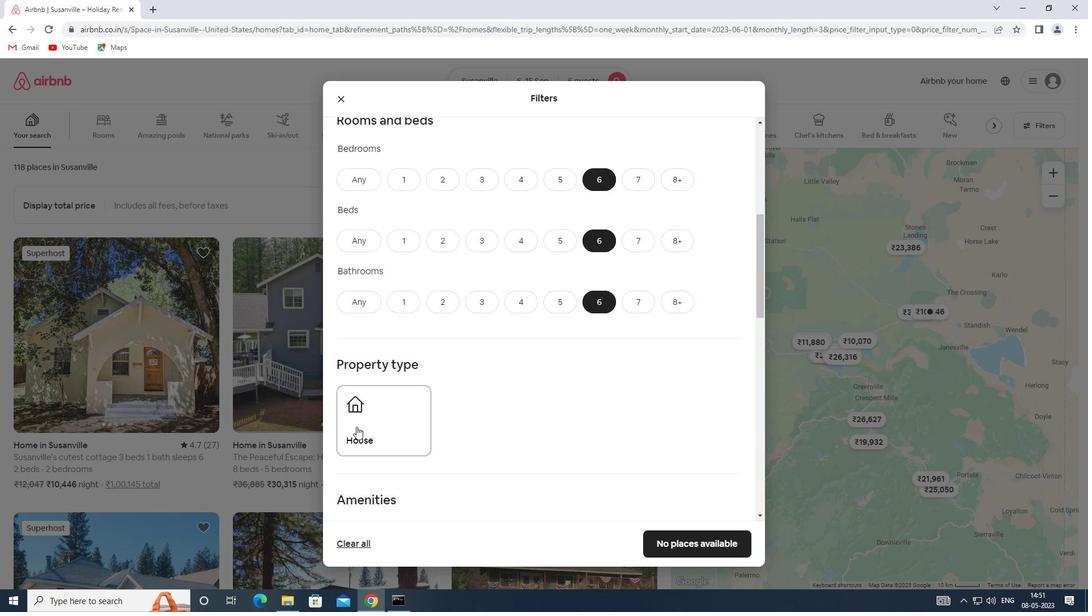 
Action: Mouse moved to (411, 355)
Screenshot: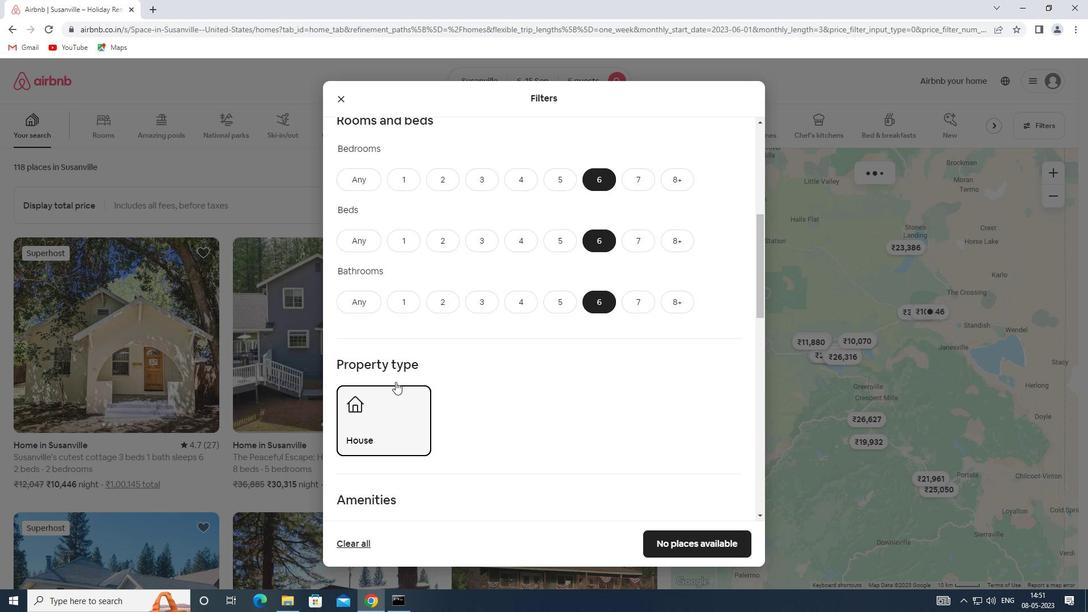 
Action: Mouse scrolled (411, 354) with delta (0, 0)
Screenshot: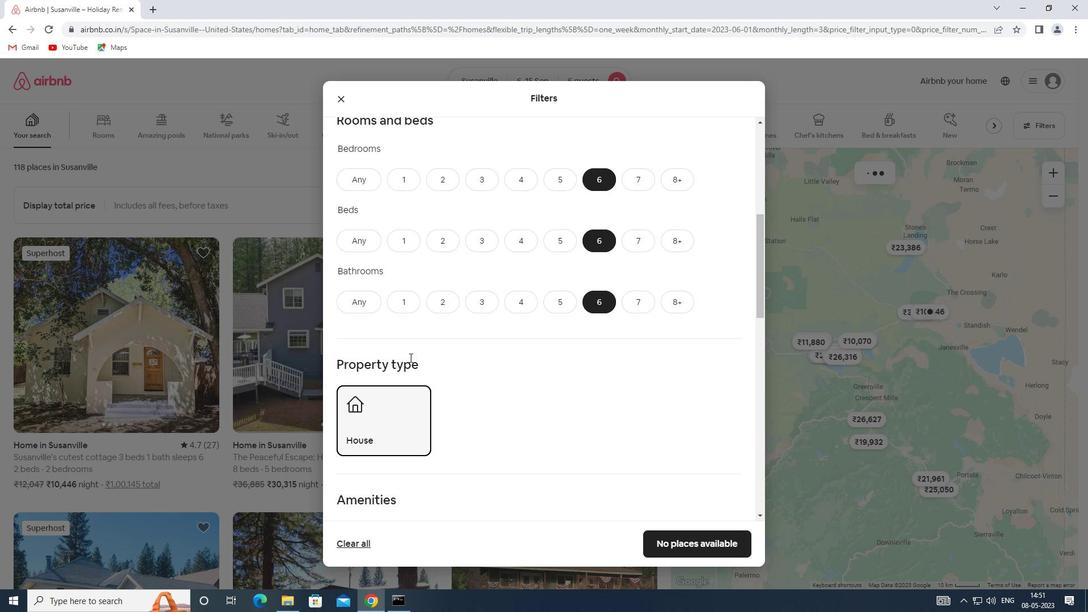 
Action: Mouse scrolled (411, 354) with delta (0, 0)
Screenshot: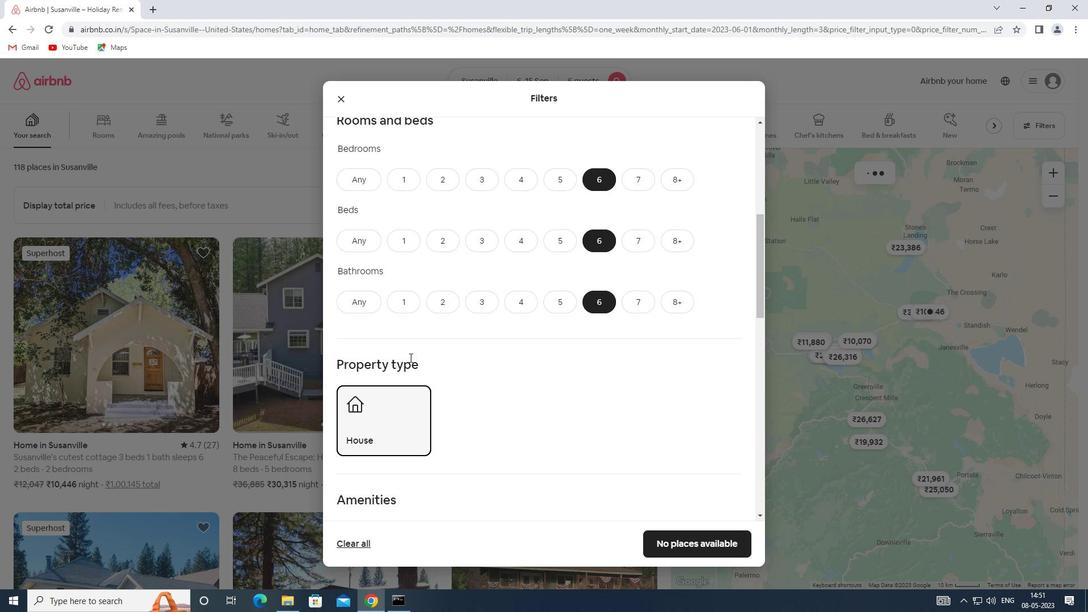 
Action: Mouse scrolled (411, 354) with delta (0, 0)
Screenshot: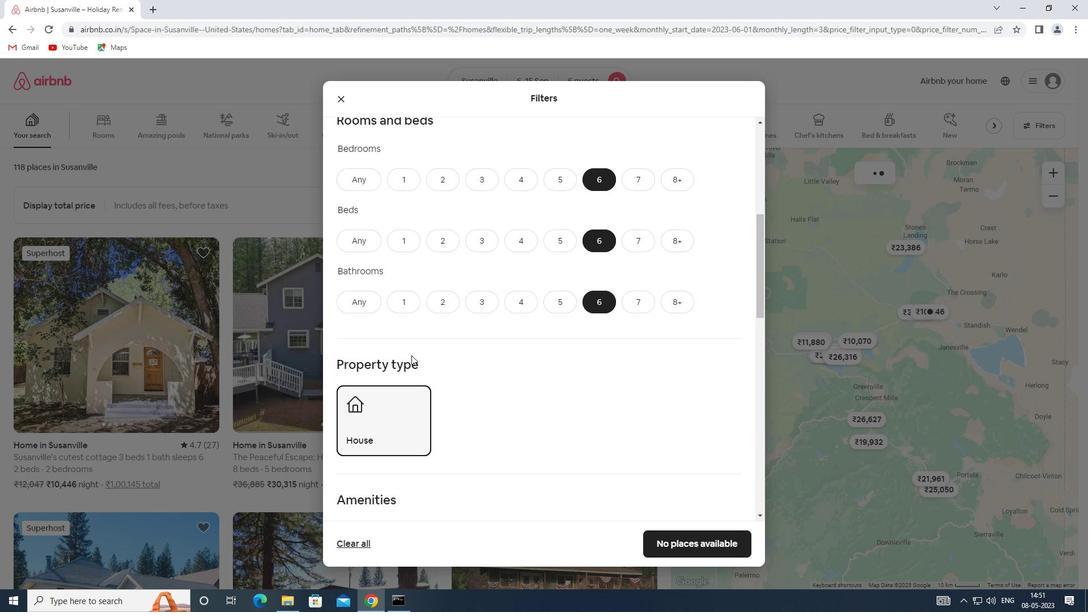 
Action: Mouse moved to (417, 351)
Screenshot: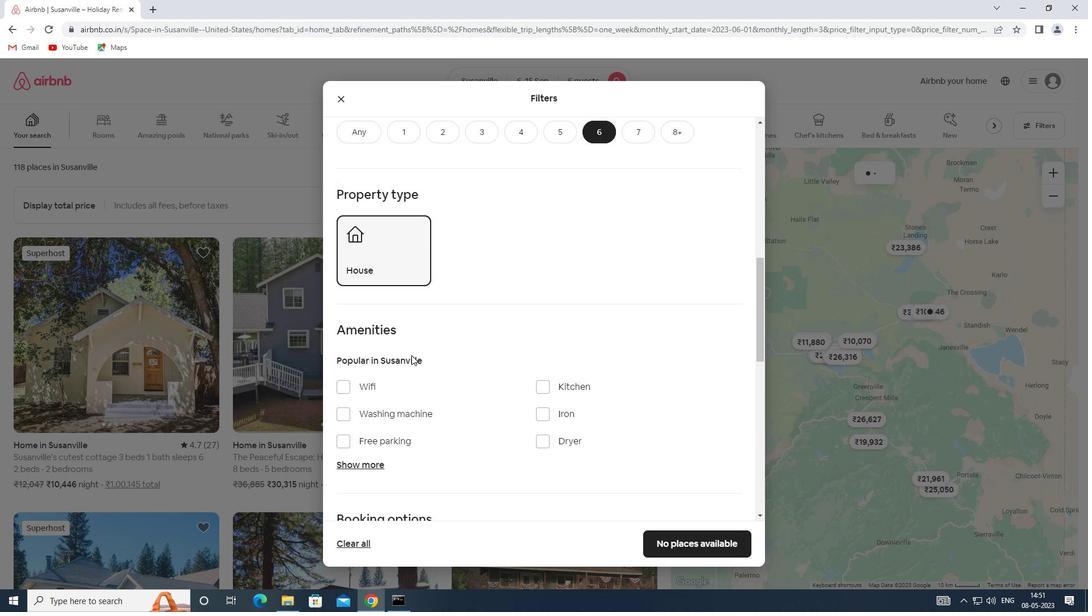 
Action: Mouse scrolled (417, 350) with delta (0, 0)
Screenshot: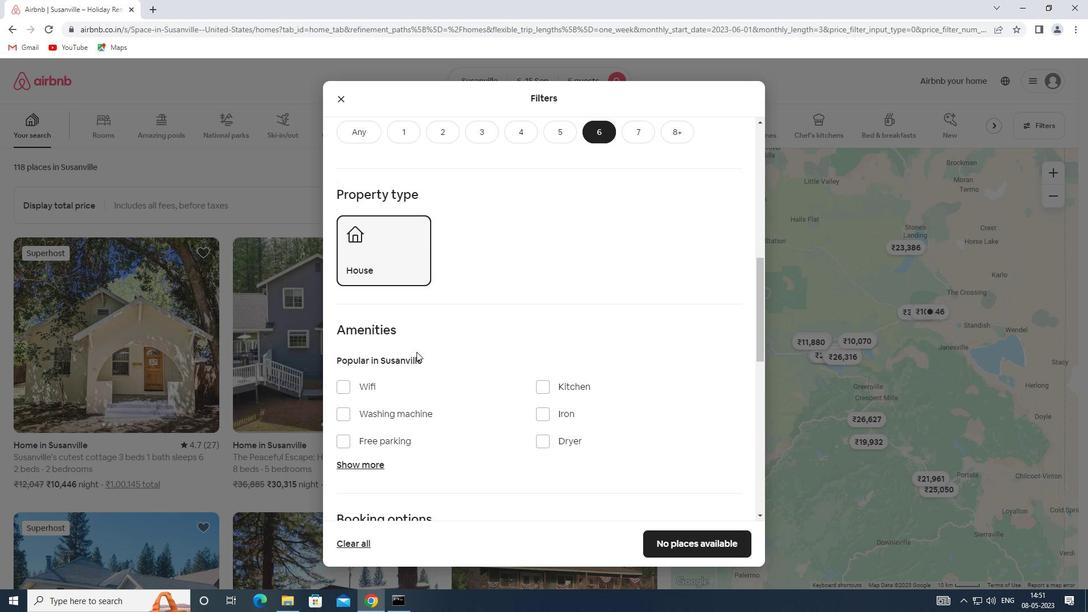 
Action: Mouse moved to (337, 327)
Screenshot: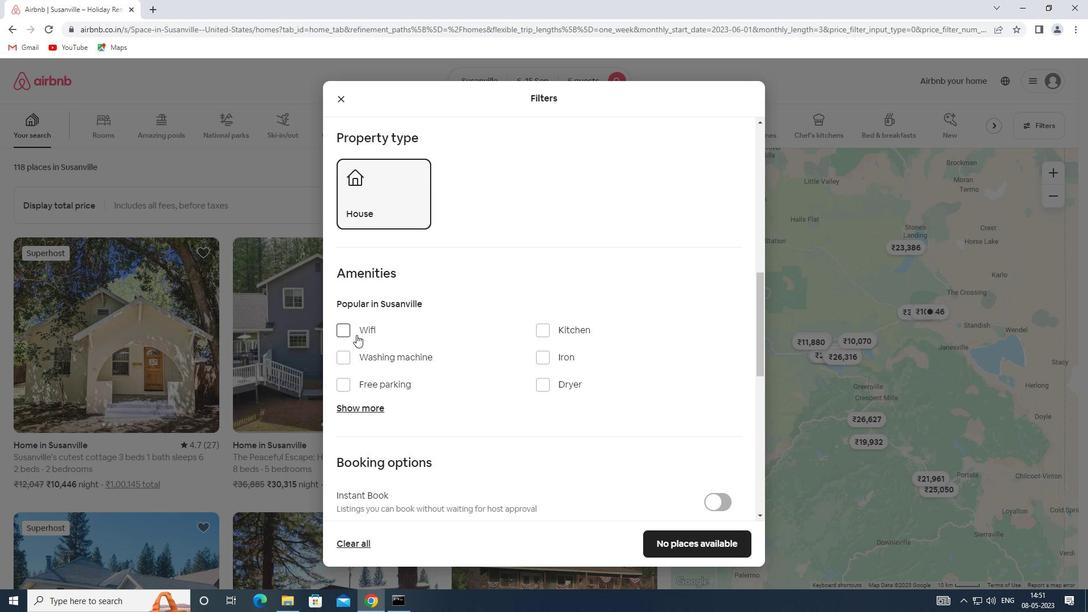 
Action: Mouse pressed left at (337, 327)
Screenshot: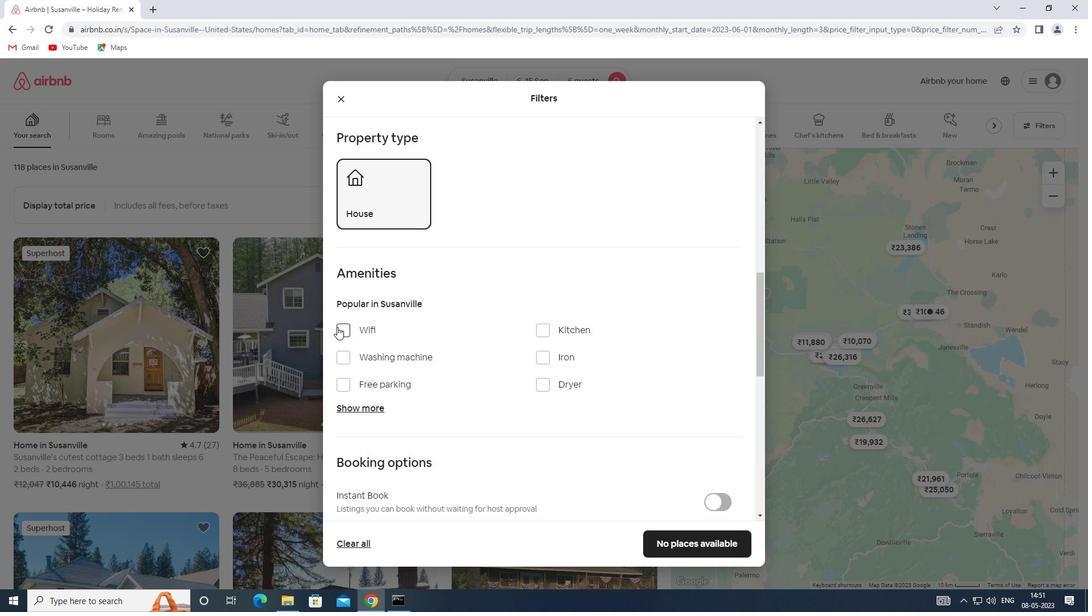 
Action: Mouse moved to (369, 407)
Screenshot: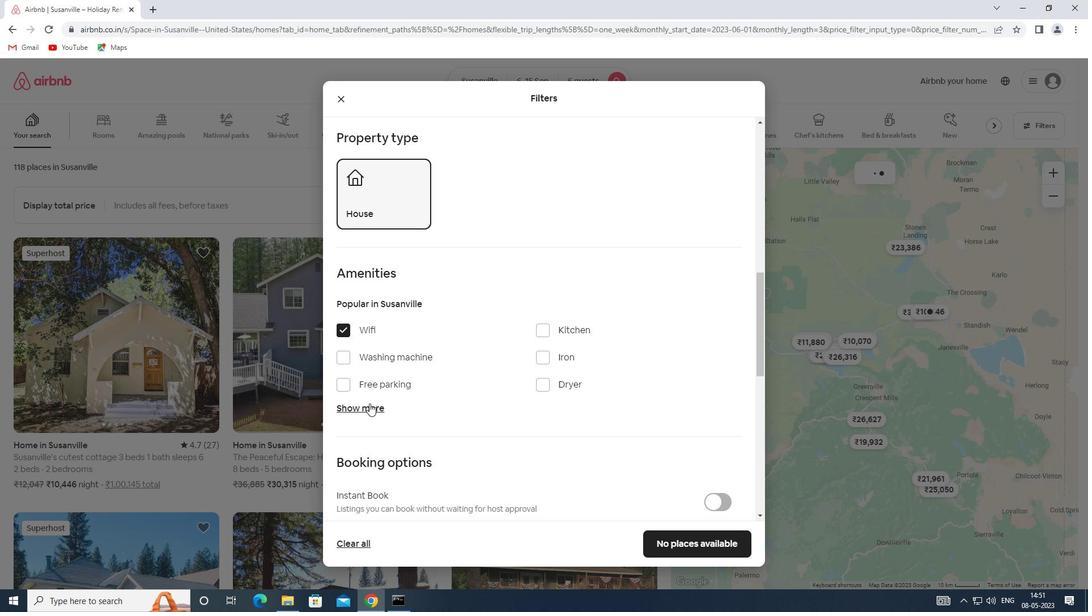 
Action: Mouse pressed left at (369, 407)
Screenshot: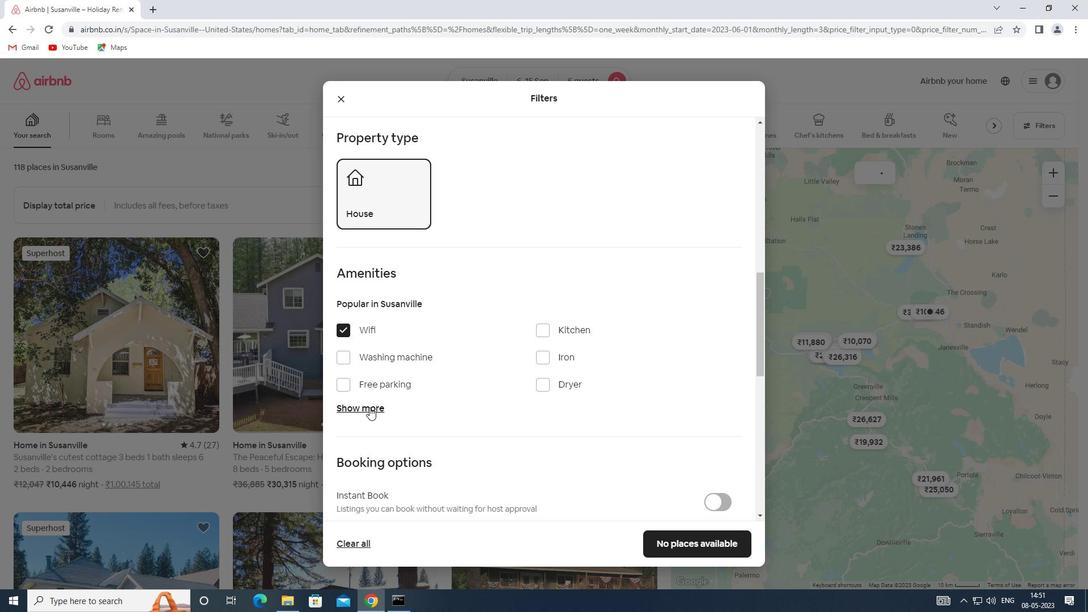 
Action: Mouse moved to (476, 397)
Screenshot: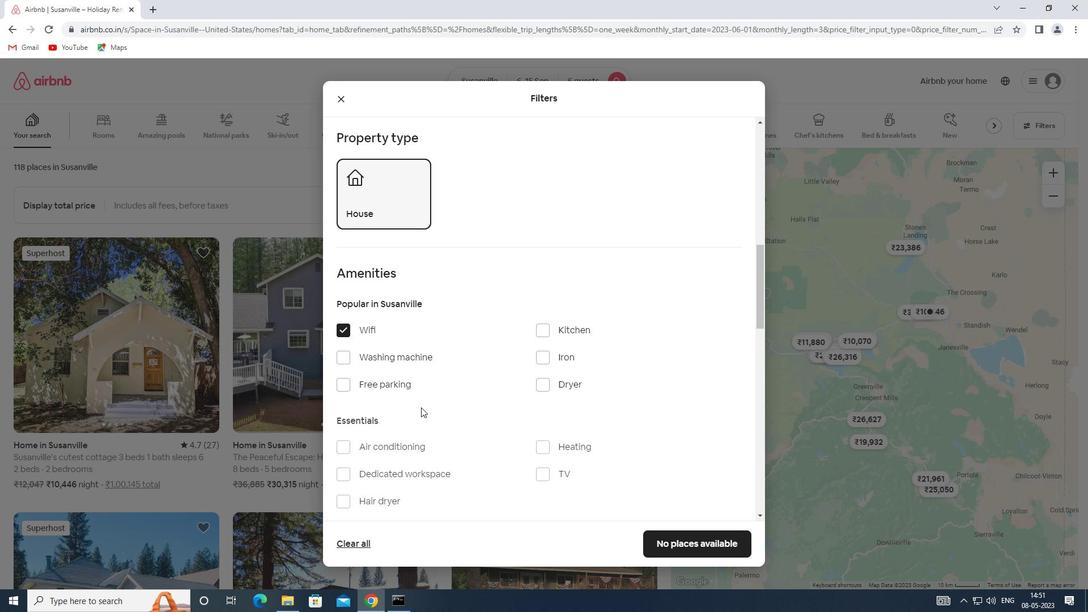 
Action: Mouse scrolled (476, 396) with delta (0, 0)
Screenshot: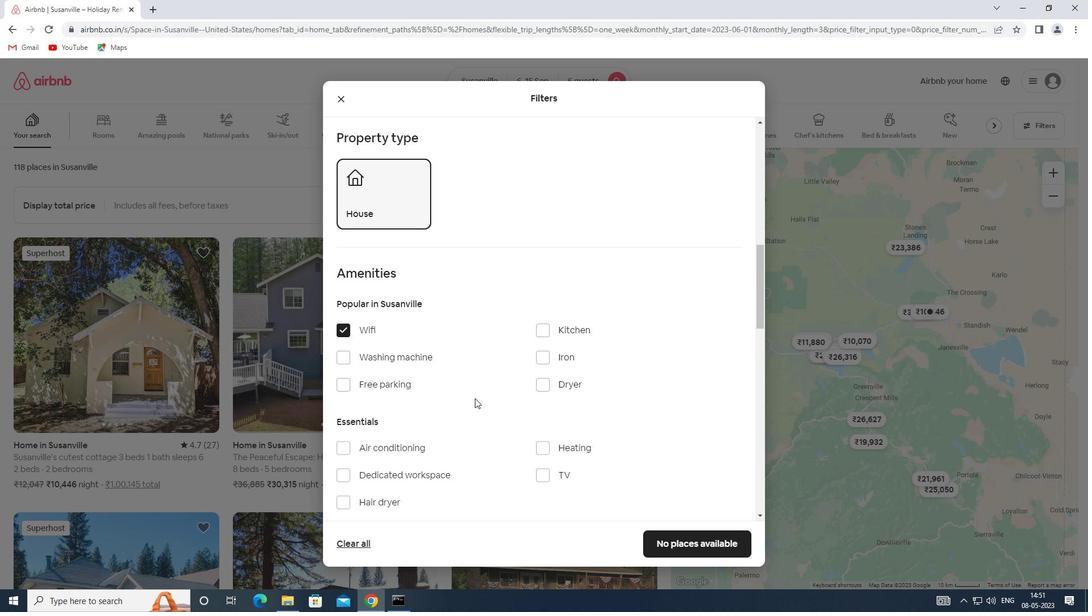 
Action: Mouse moved to (543, 416)
Screenshot: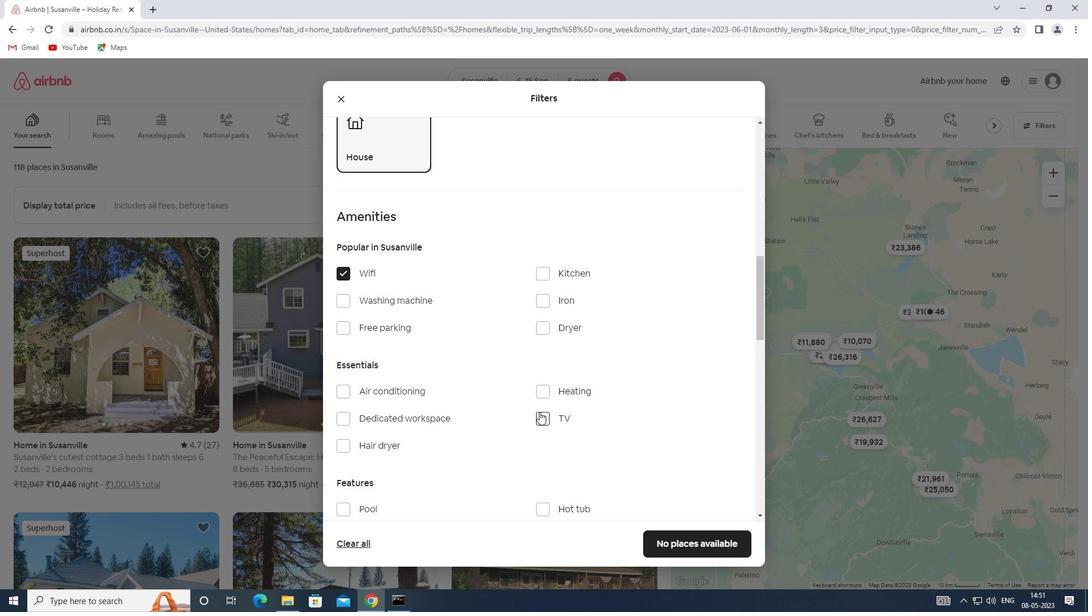 
Action: Mouse pressed left at (543, 416)
Screenshot: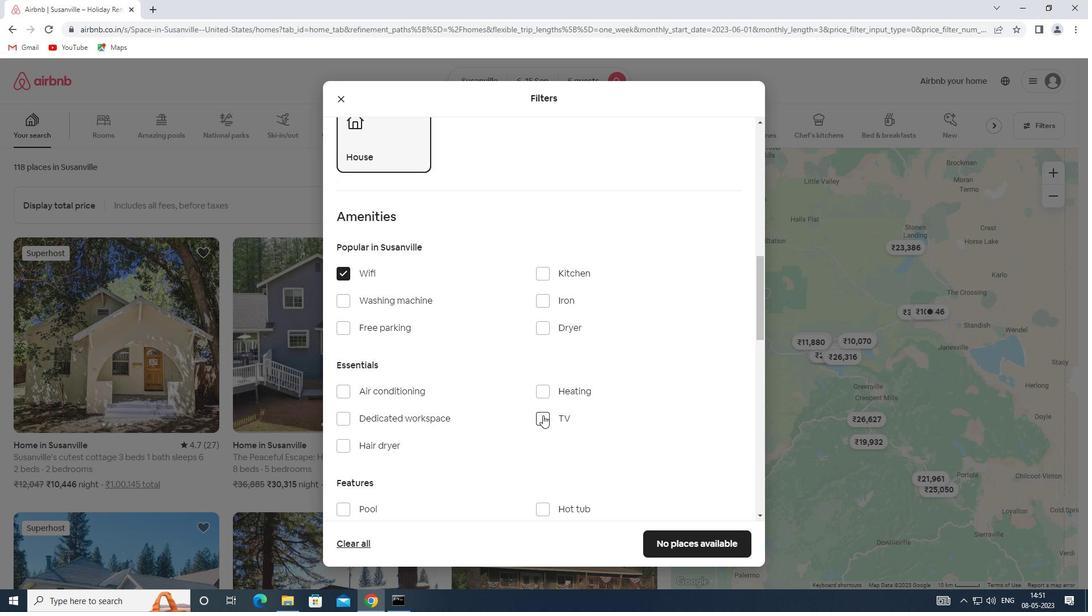 
Action: Mouse moved to (345, 327)
Screenshot: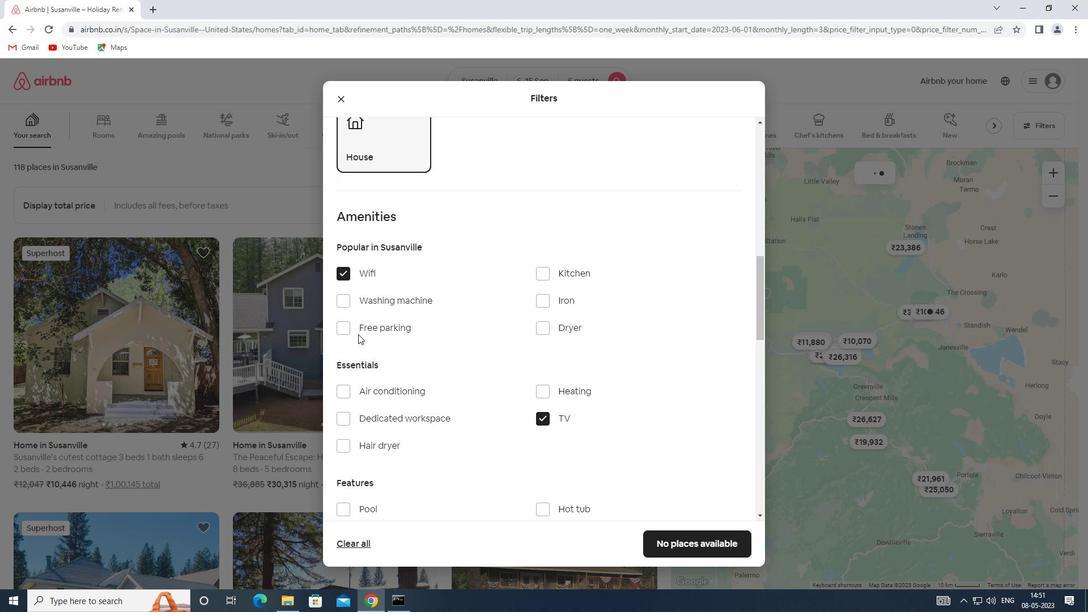 
Action: Mouse pressed left at (345, 327)
Screenshot: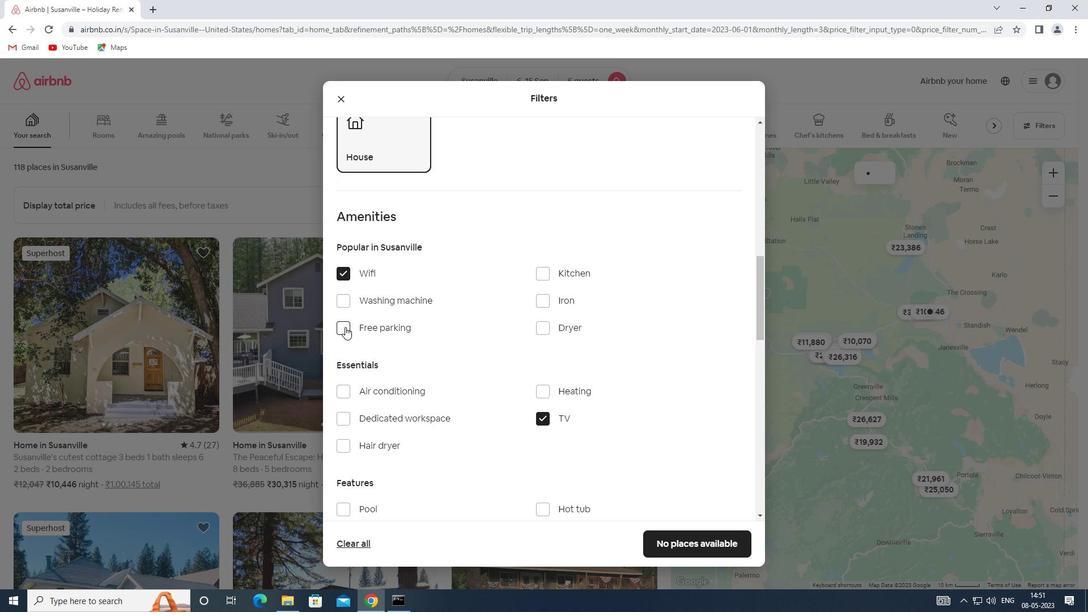 
Action: Mouse moved to (416, 320)
Screenshot: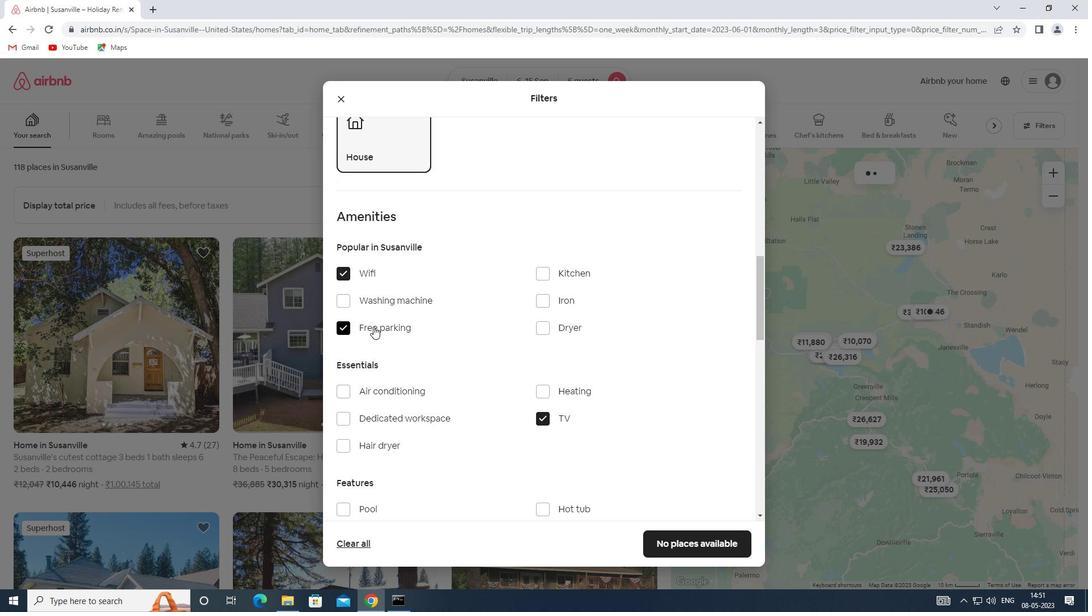 
Action: Mouse scrolled (416, 320) with delta (0, 0)
Screenshot: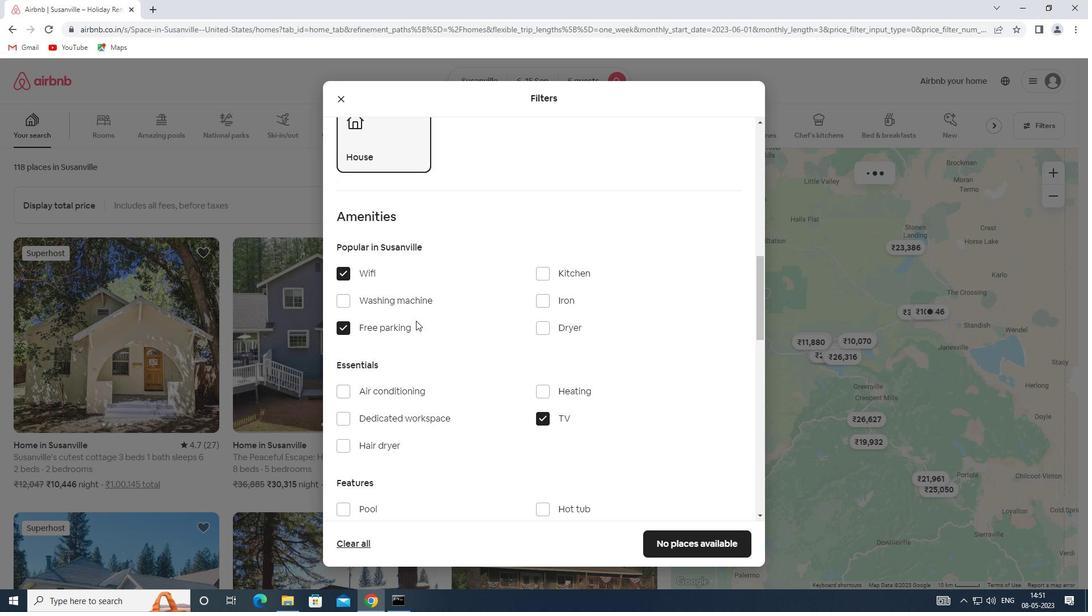 
Action: Mouse scrolled (416, 320) with delta (0, 0)
Screenshot: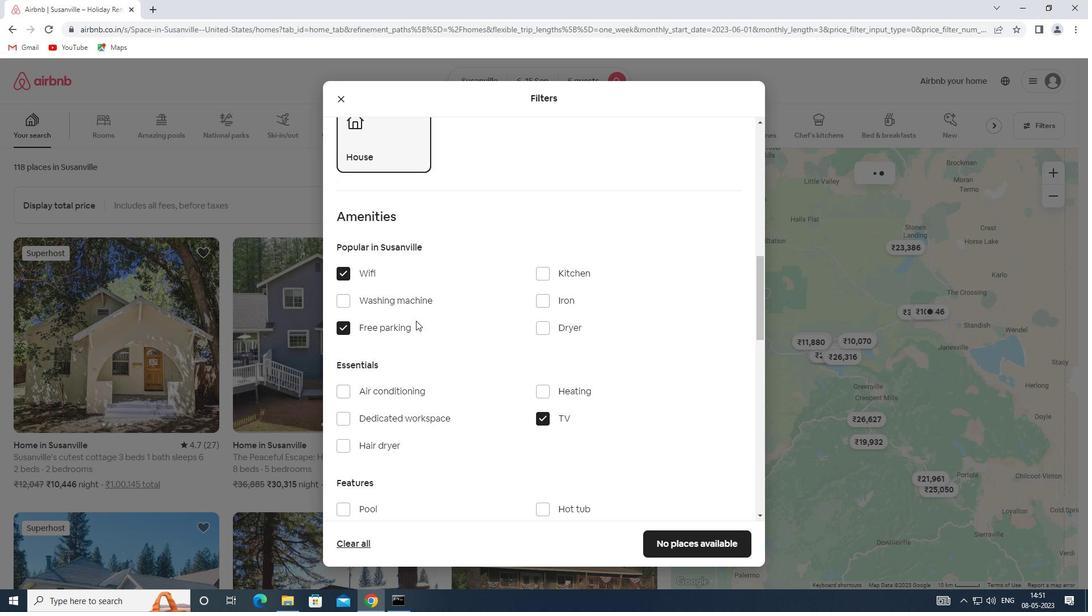 
Action: Mouse scrolled (416, 320) with delta (0, 0)
Screenshot: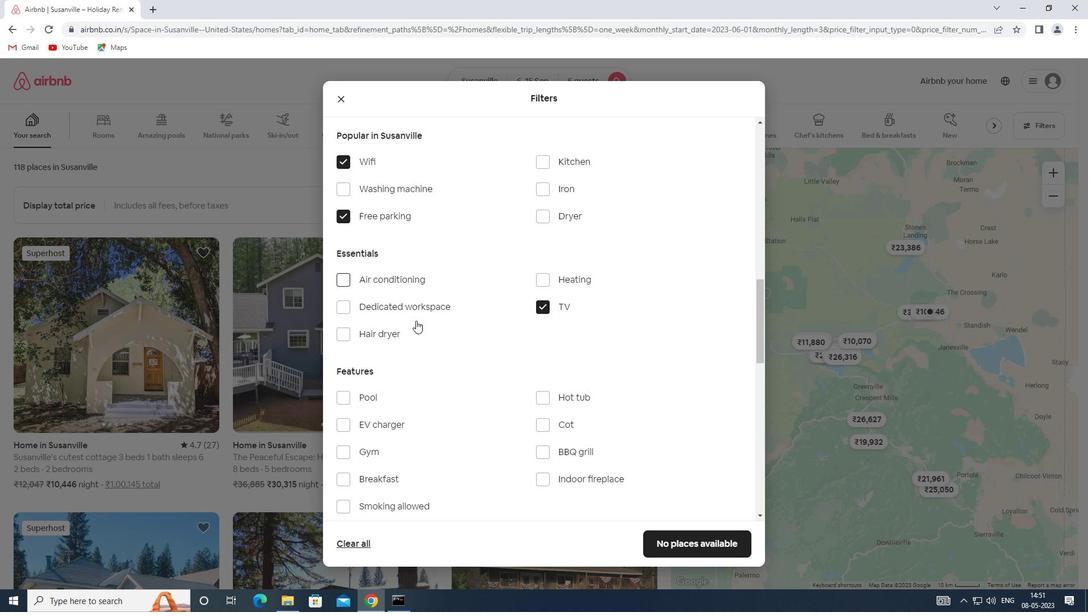 
Action: Mouse moved to (348, 392)
Screenshot: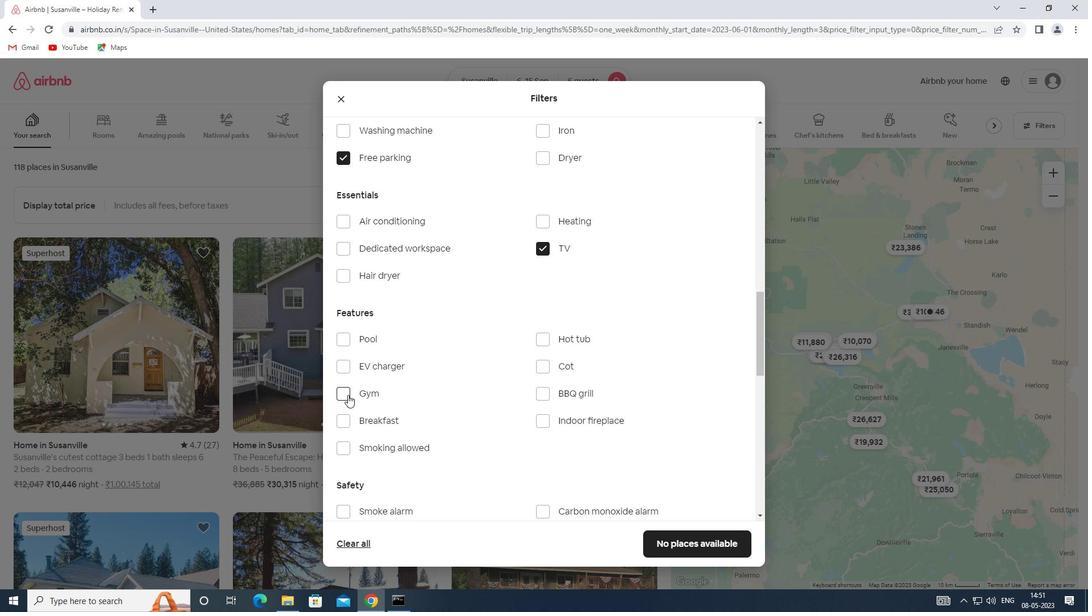 
Action: Mouse pressed left at (348, 392)
Screenshot: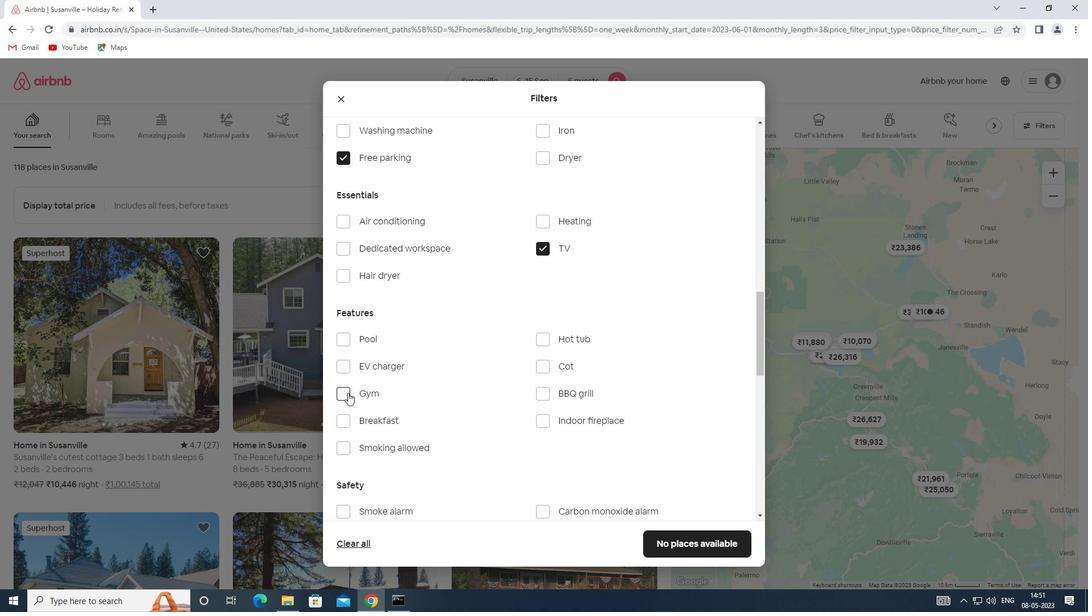 
Action: Mouse moved to (345, 423)
Screenshot: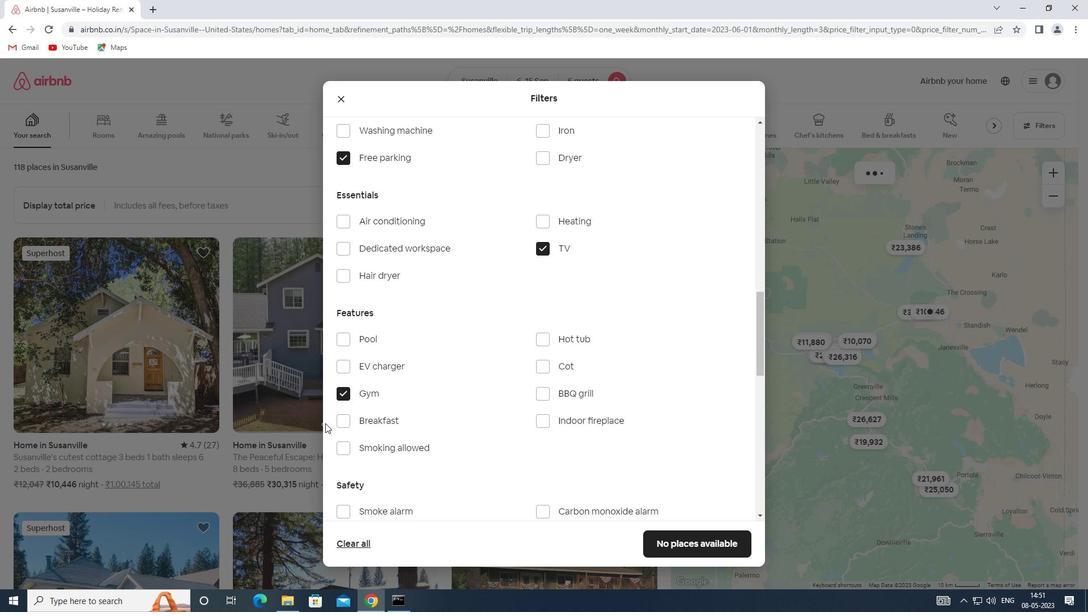 
Action: Mouse pressed left at (345, 423)
Screenshot: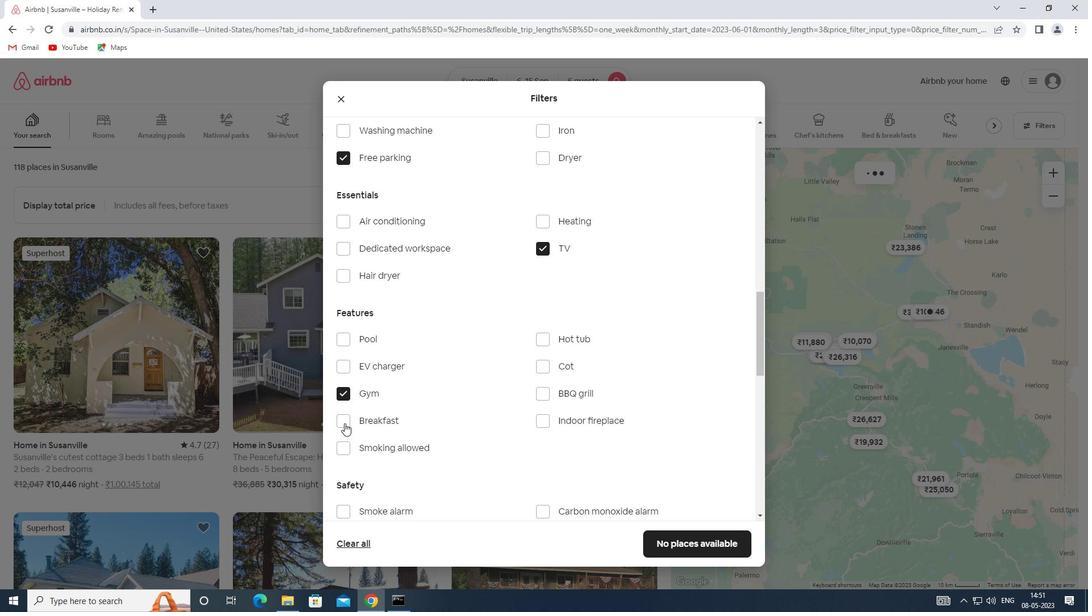 
Action: Mouse moved to (409, 390)
Screenshot: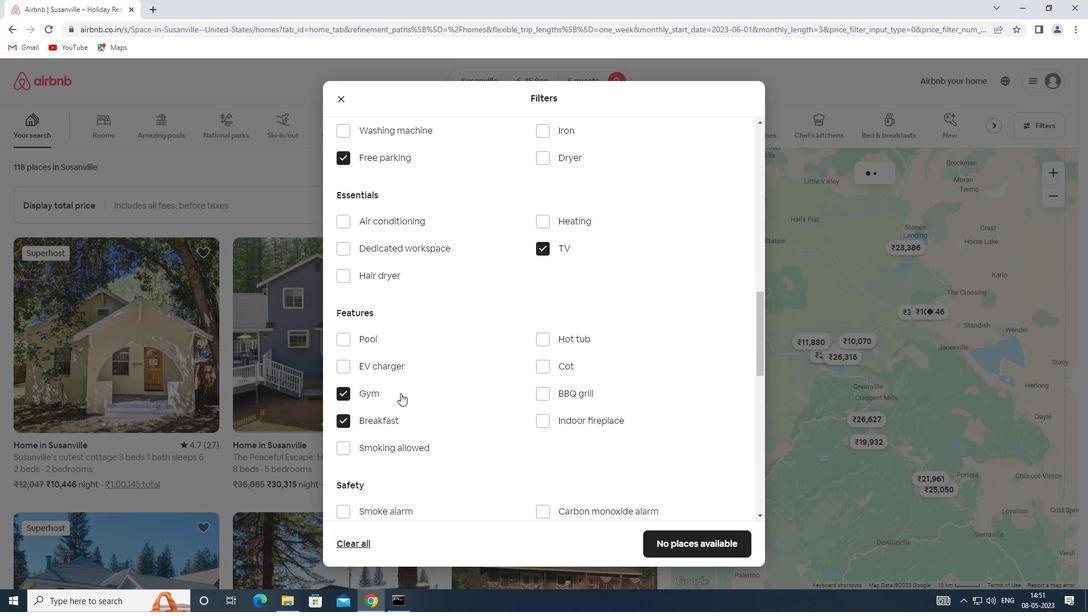 
Action: Mouse scrolled (409, 389) with delta (0, 0)
Screenshot: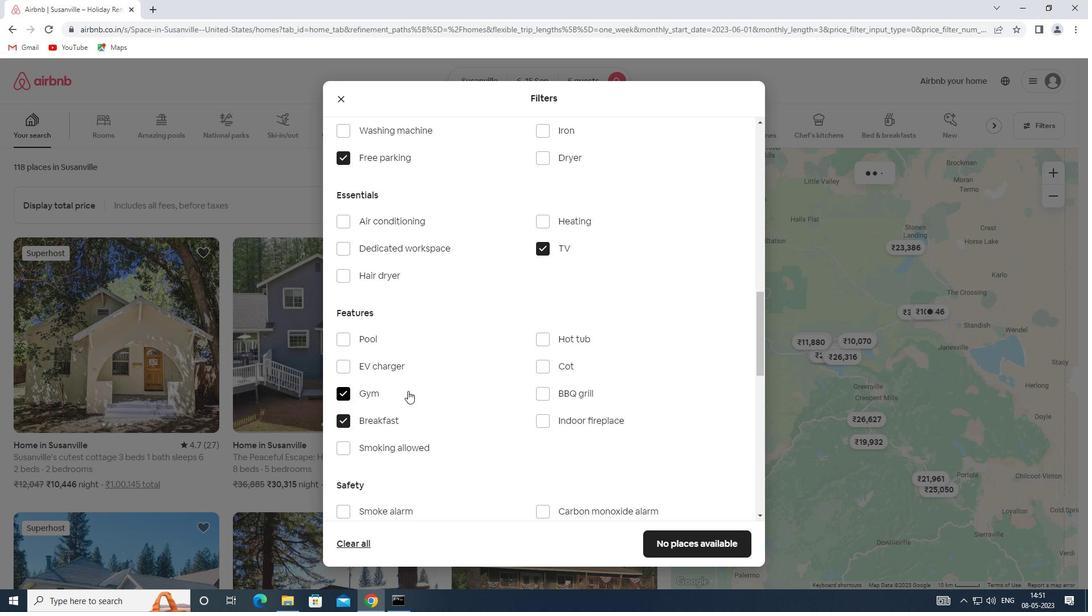 
Action: Mouse scrolled (409, 389) with delta (0, 0)
Screenshot: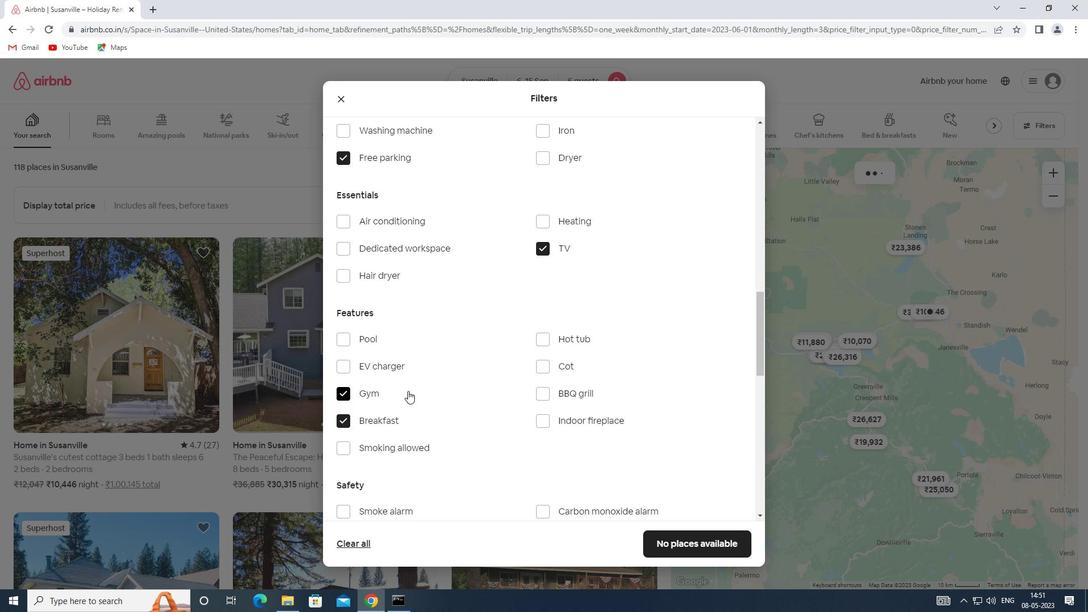 
Action: Mouse scrolled (409, 389) with delta (0, 0)
Screenshot: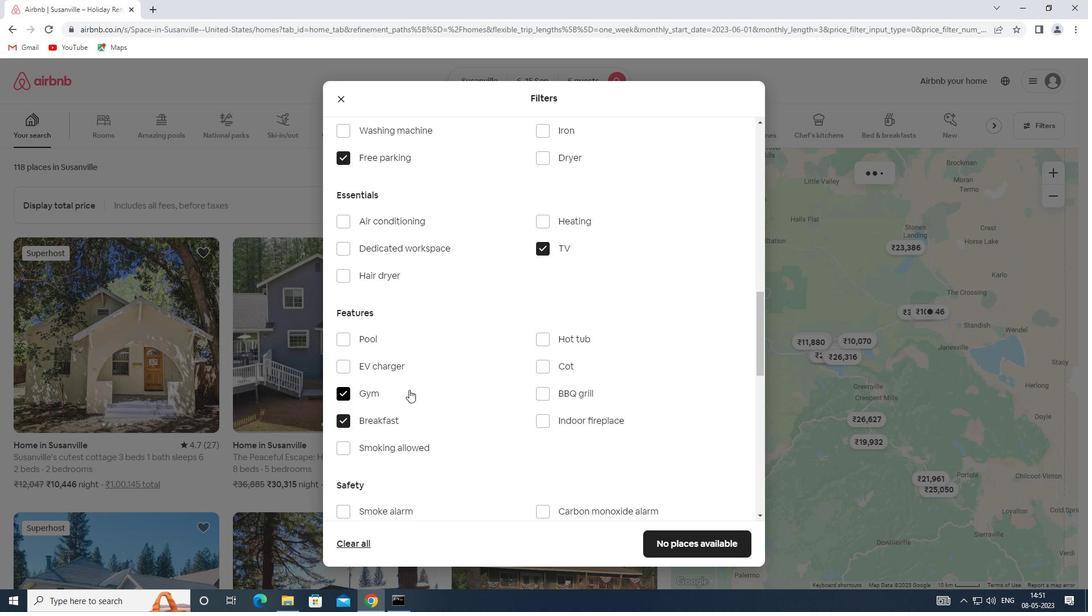 
Action: Mouse scrolled (409, 389) with delta (0, 0)
Screenshot: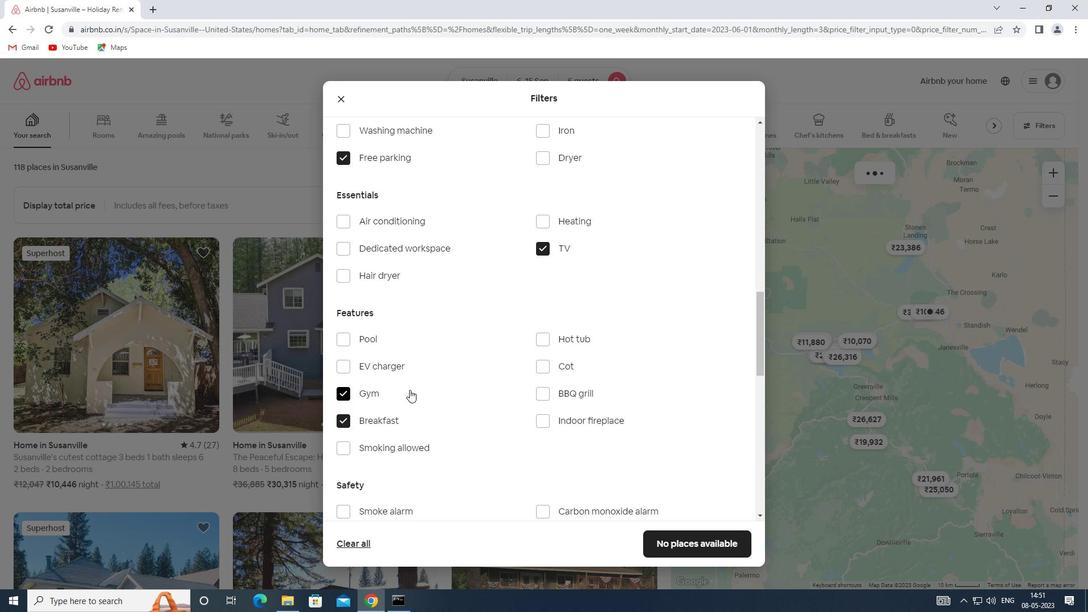 
Action: Mouse moved to (411, 389)
Screenshot: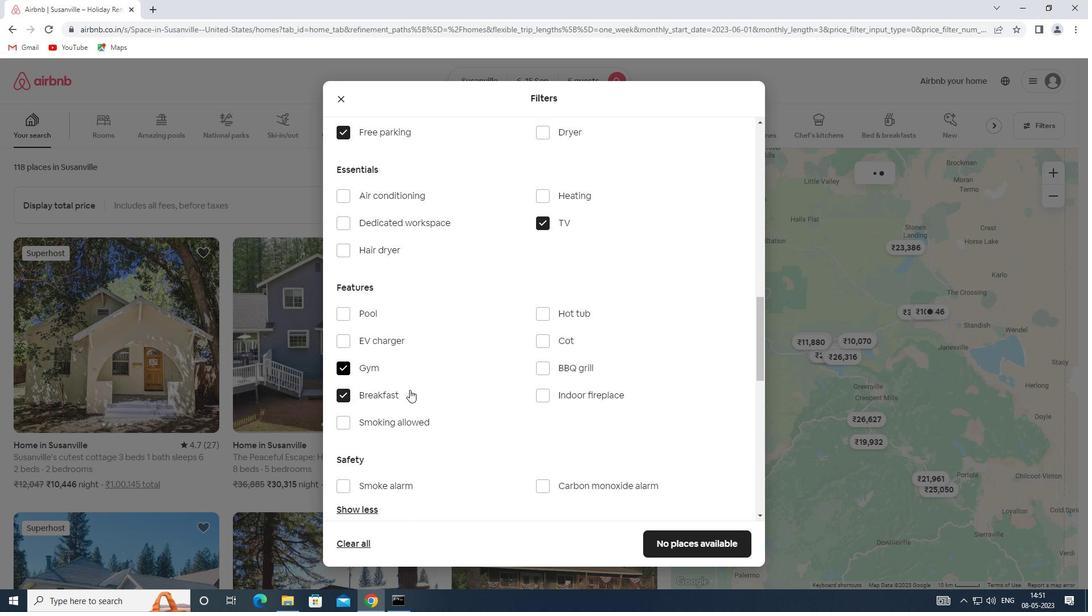 
Action: Mouse scrolled (411, 388) with delta (0, 0)
Screenshot: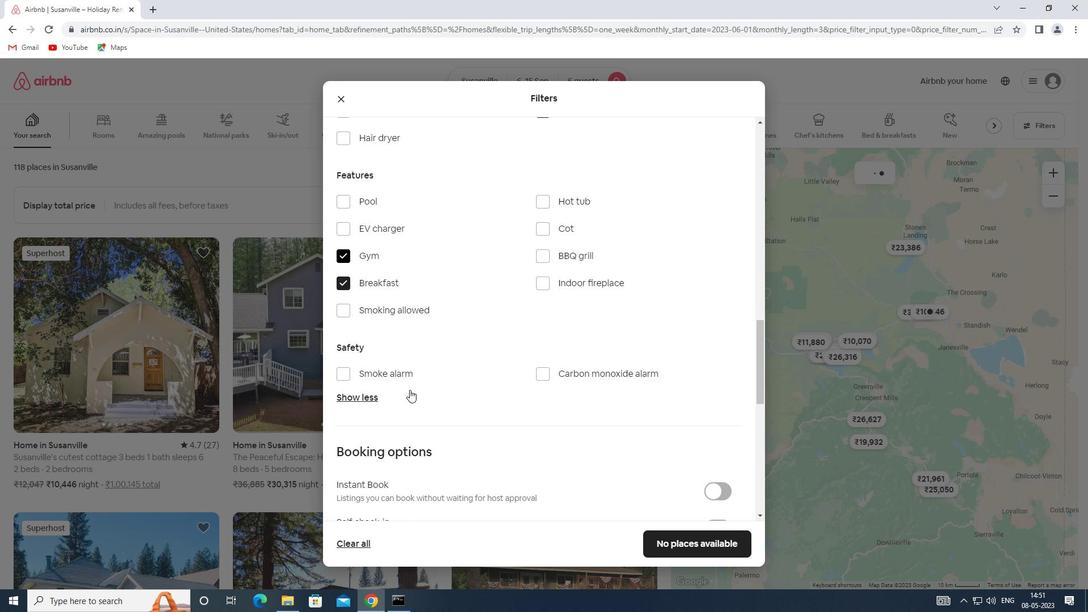 
Action: Mouse scrolled (411, 388) with delta (0, 0)
Screenshot: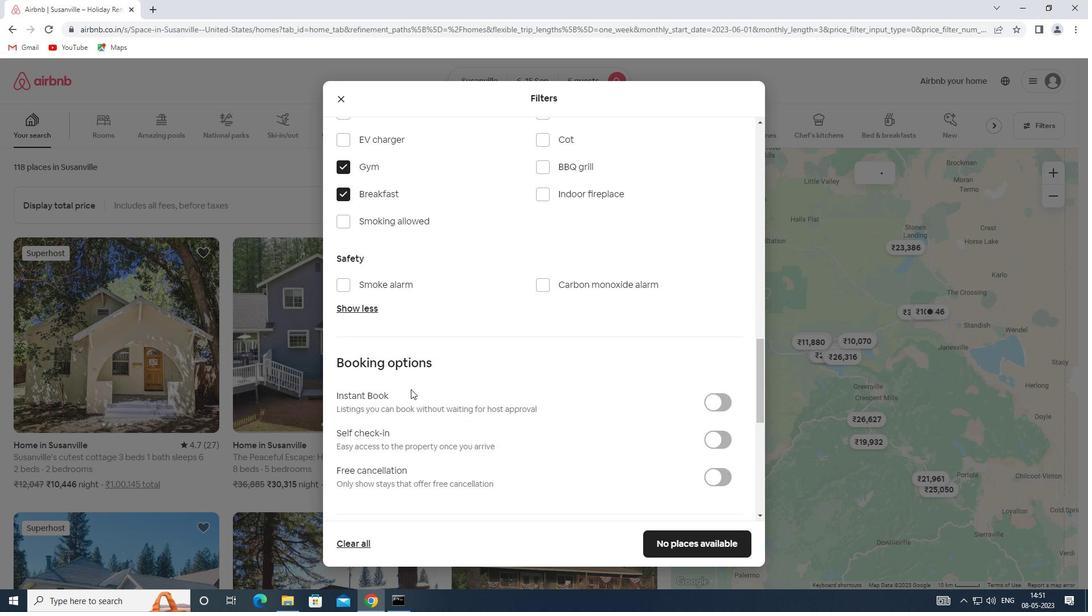 
Action: Mouse moved to (723, 331)
Screenshot: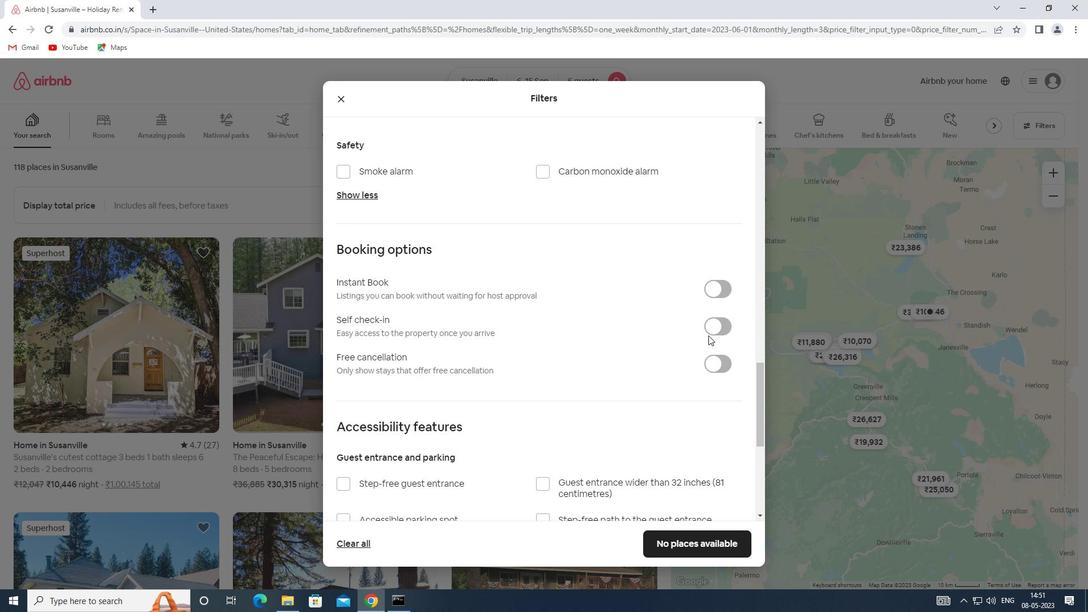 
Action: Mouse pressed left at (723, 331)
Screenshot: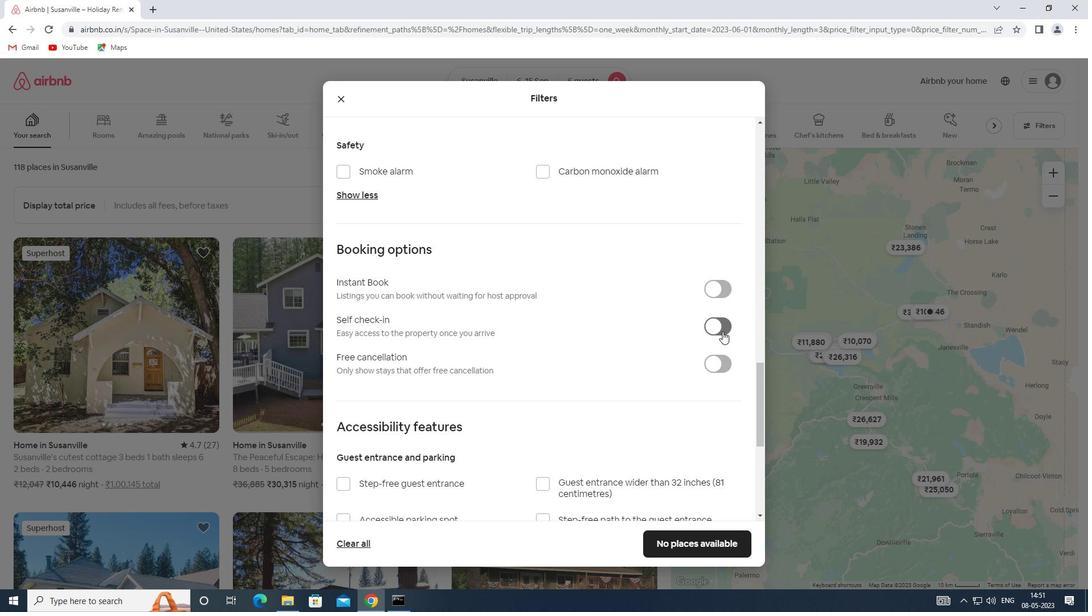 
Action: Mouse moved to (475, 361)
Screenshot: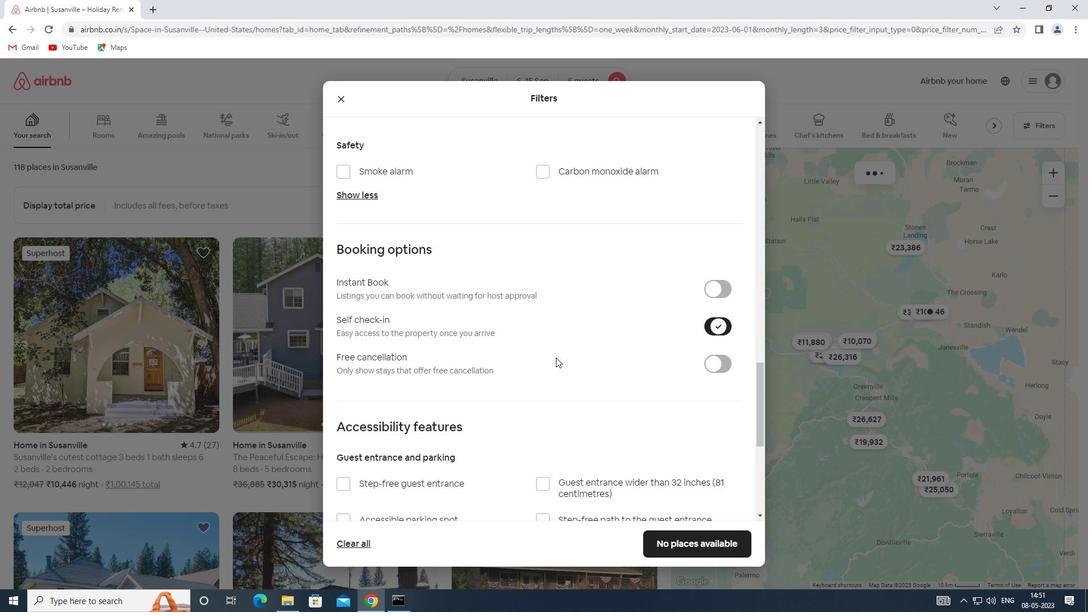 
Action: Mouse scrolled (475, 360) with delta (0, 0)
Screenshot: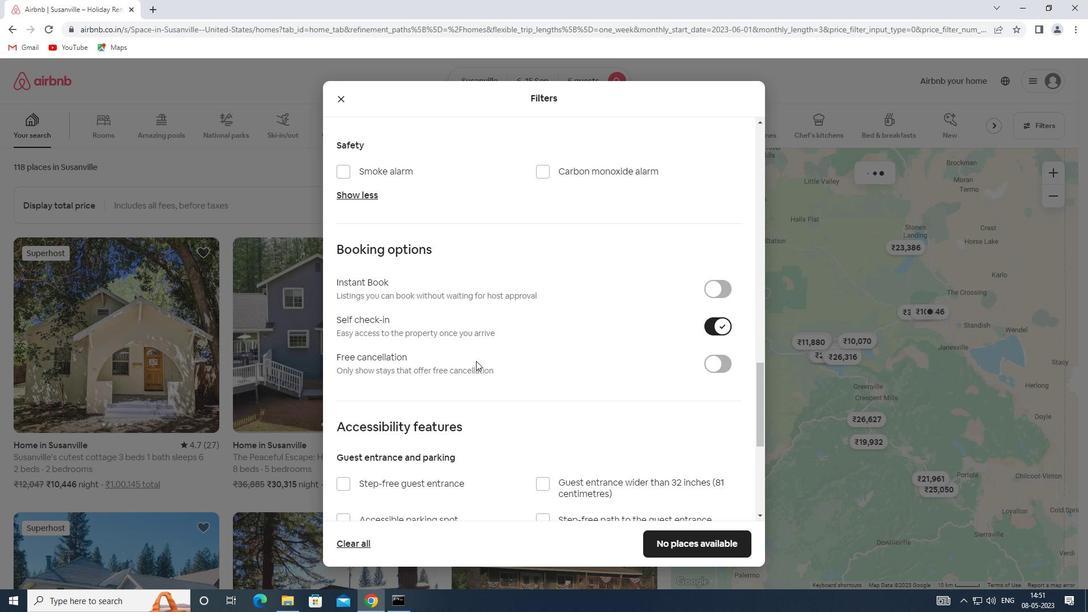 
Action: Mouse scrolled (475, 360) with delta (0, 0)
Screenshot: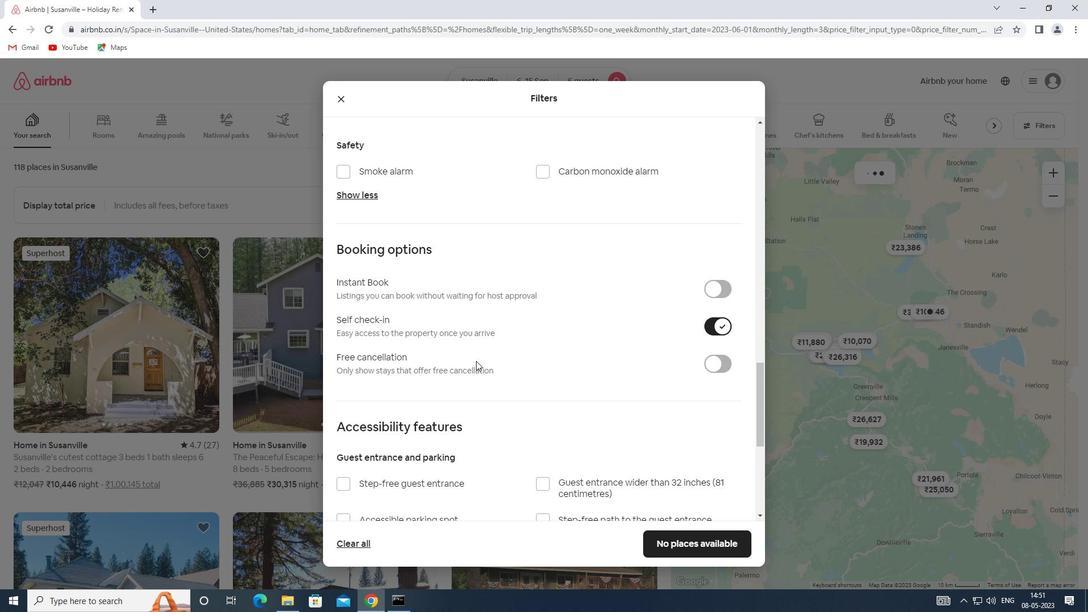
Action: Mouse moved to (474, 360)
Screenshot: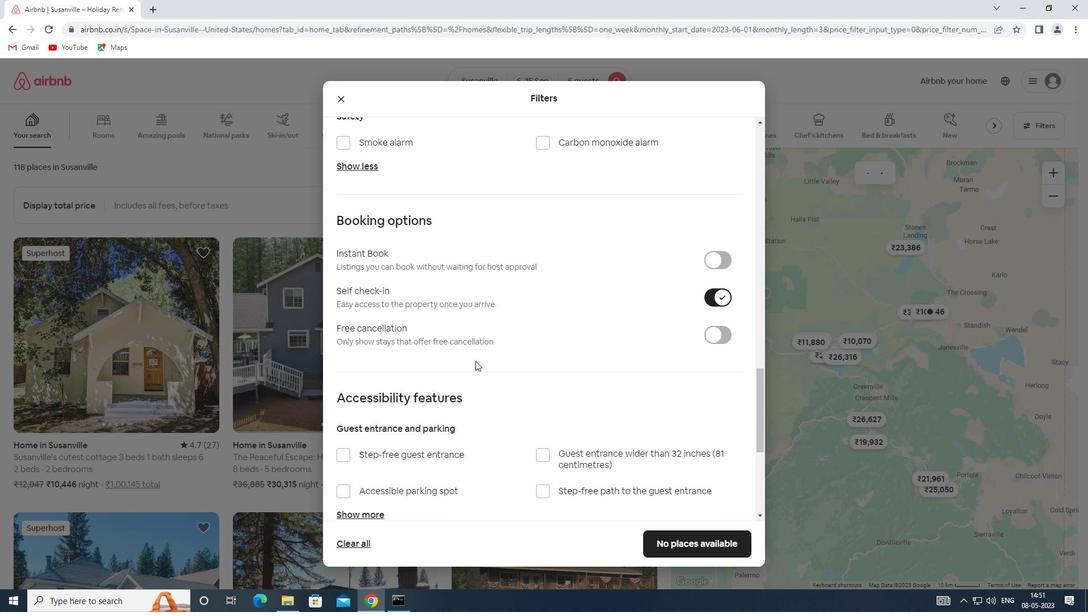 
Action: Mouse scrolled (474, 360) with delta (0, 0)
Screenshot: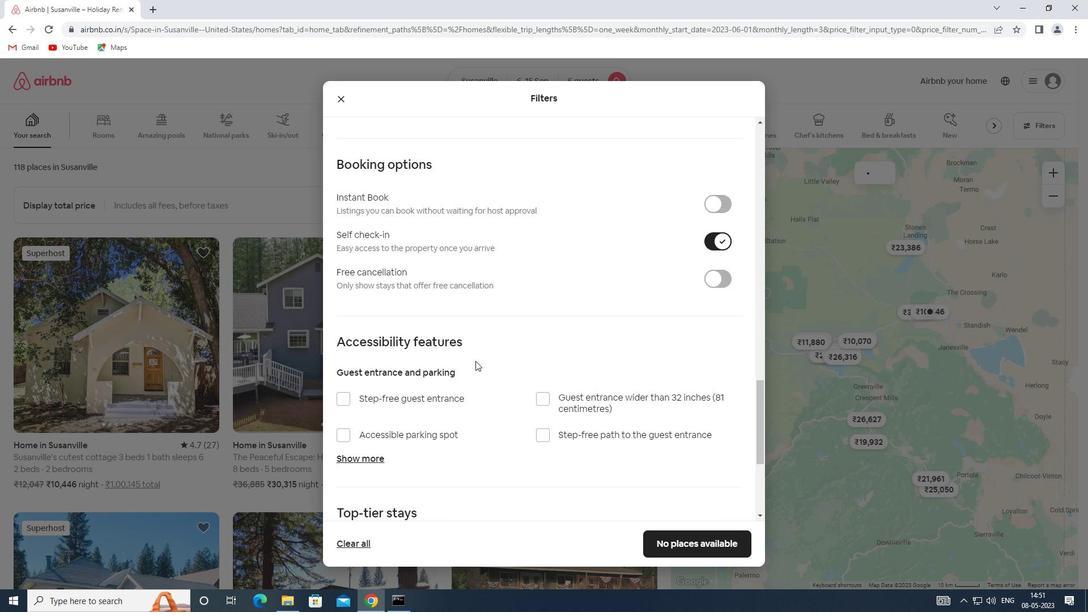 
Action: Mouse scrolled (474, 360) with delta (0, 0)
Screenshot: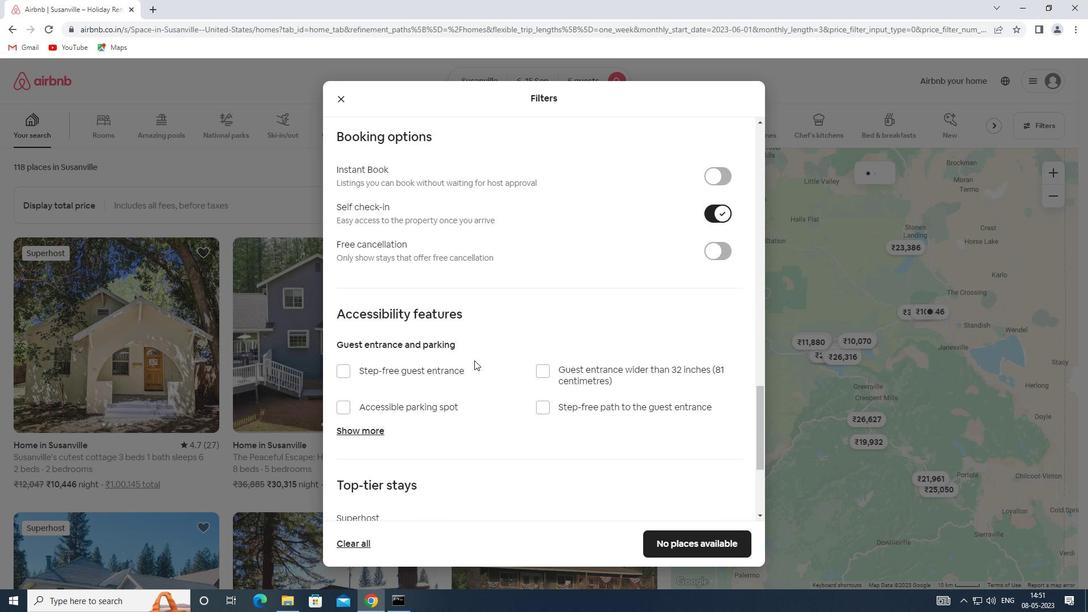
Action: Mouse scrolled (474, 360) with delta (0, 0)
Screenshot: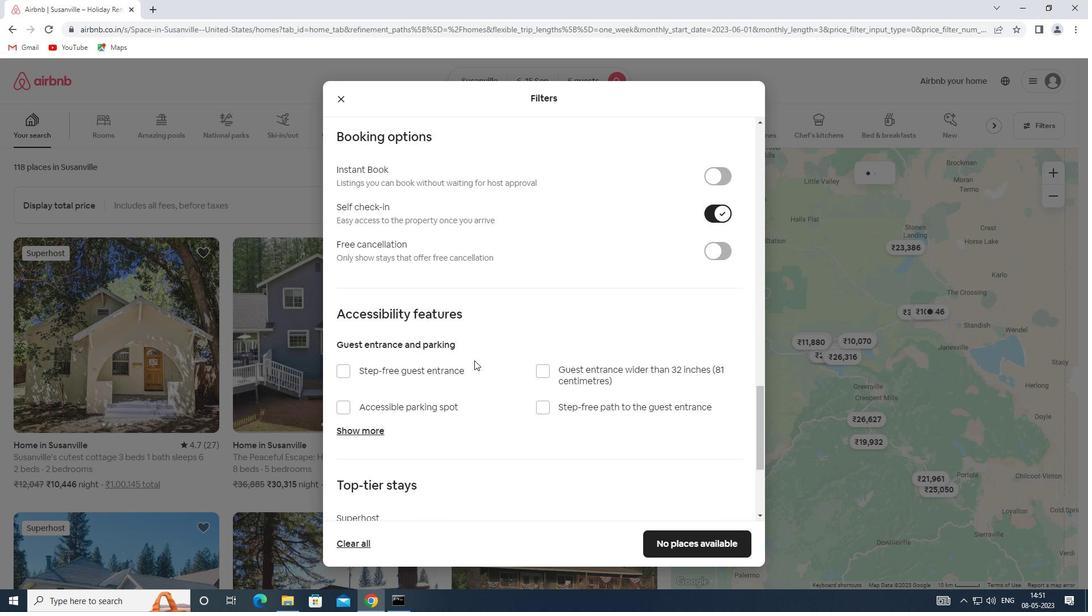 
Action: Mouse moved to (348, 467)
Screenshot: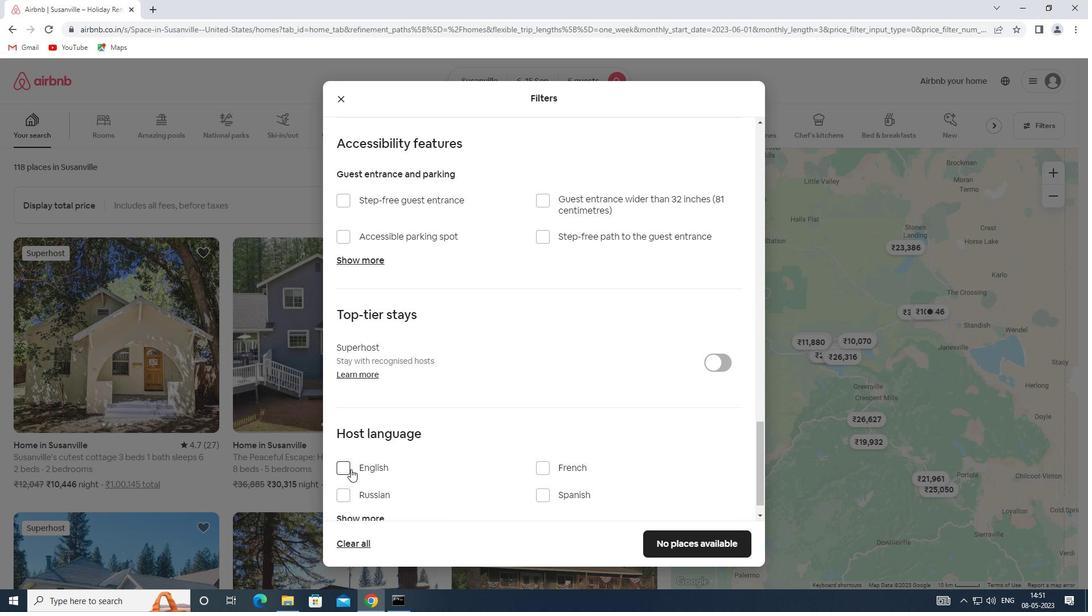 
Action: Mouse pressed left at (348, 467)
Screenshot: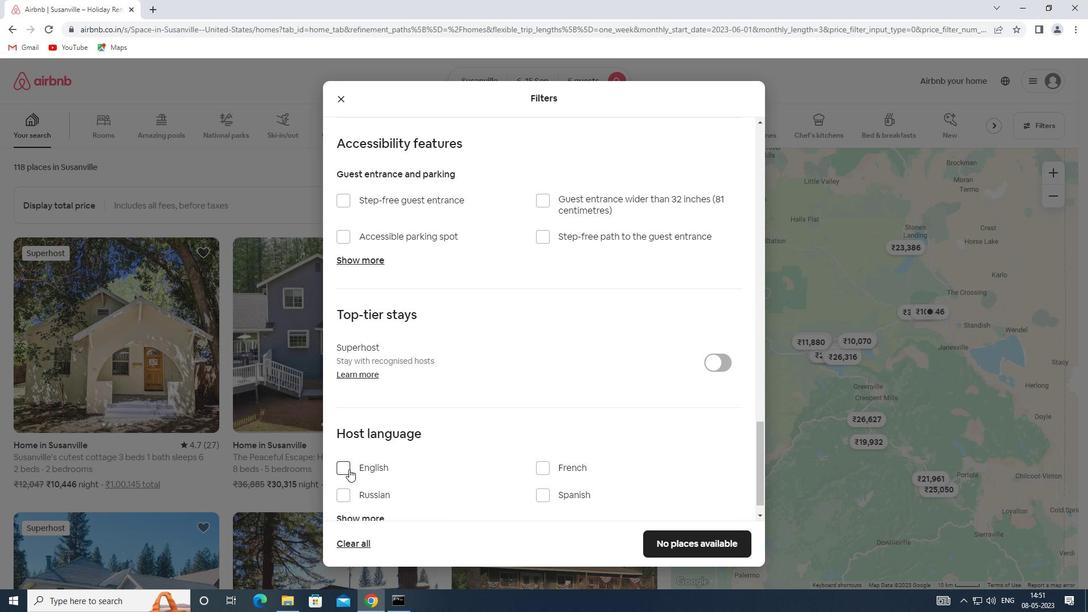 
Action: Mouse moved to (670, 546)
Screenshot: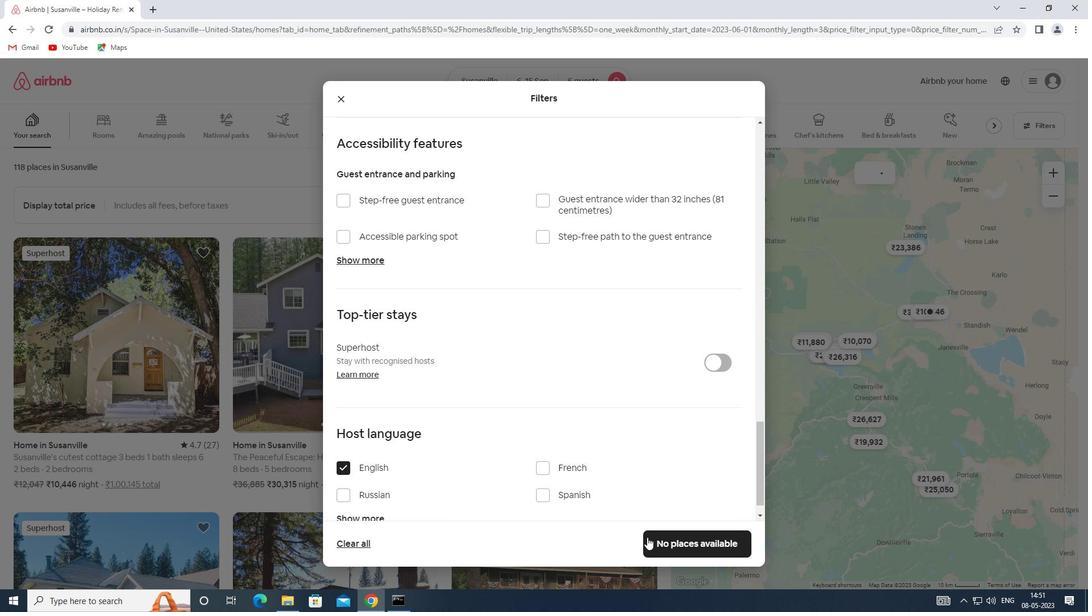 
Action: Mouse pressed left at (670, 546)
Screenshot: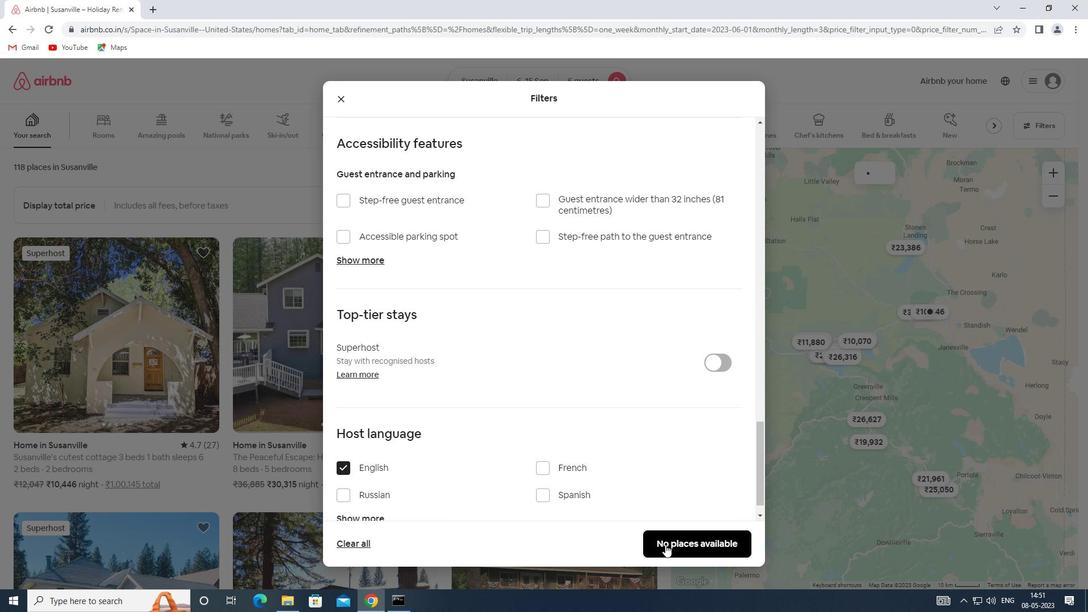 
